 Task: Research Airbnb properties in Shushtar, Iran from 5th December, 2023 to 12th December, 2023 for 2 adults.  With 1  bedroom having 1 bed and 1 bathroom. Property type can be hotel. Amenities needed are: washing machine. Look for 4 properties as per requirement.
Action: Mouse moved to (458, 101)
Screenshot: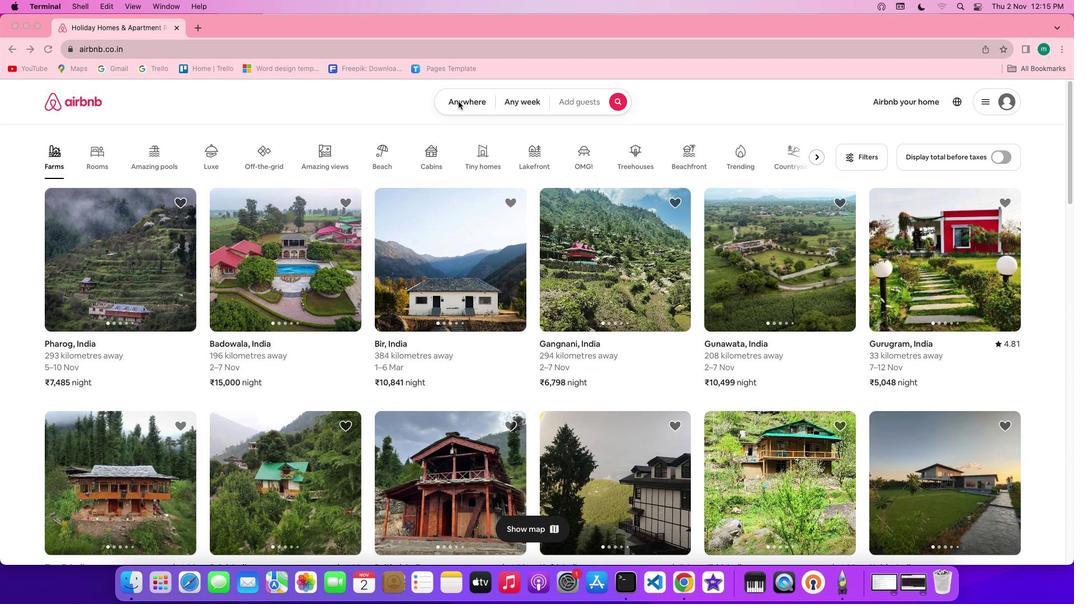 
Action: Mouse pressed left at (458, 101)
Screenshot: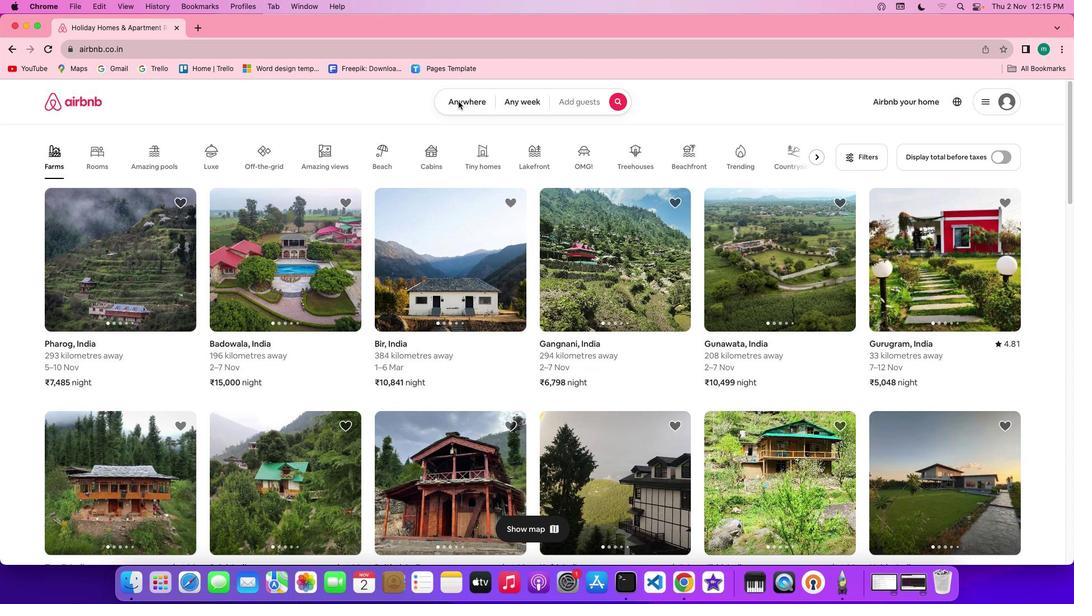 
Action: Mouse pressed left at (458, 101)
Screenshot: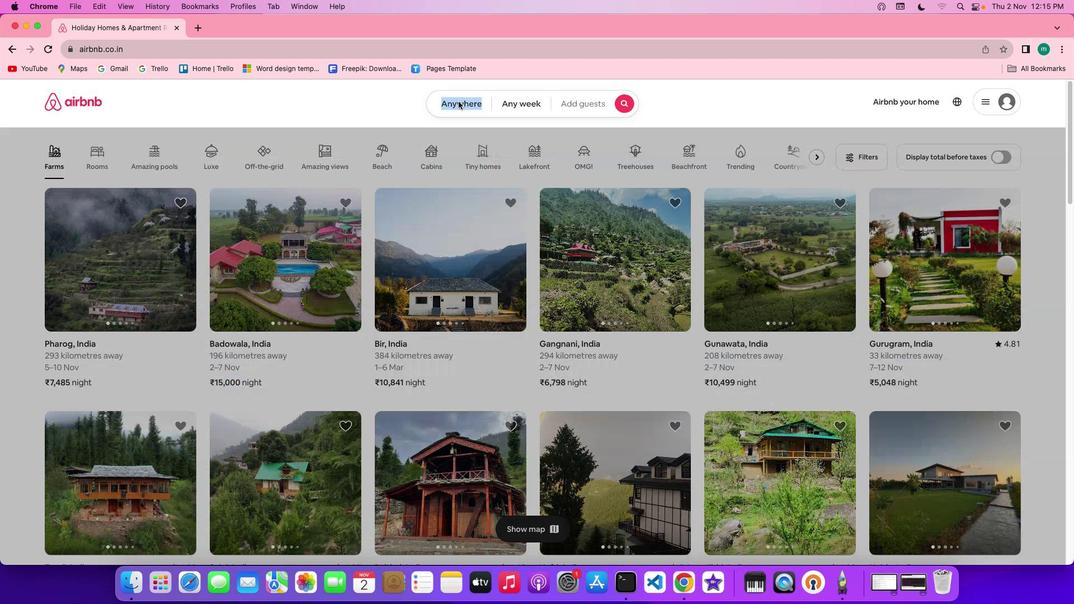 
Action: Mouse moved to (405, 147)
Screenshot: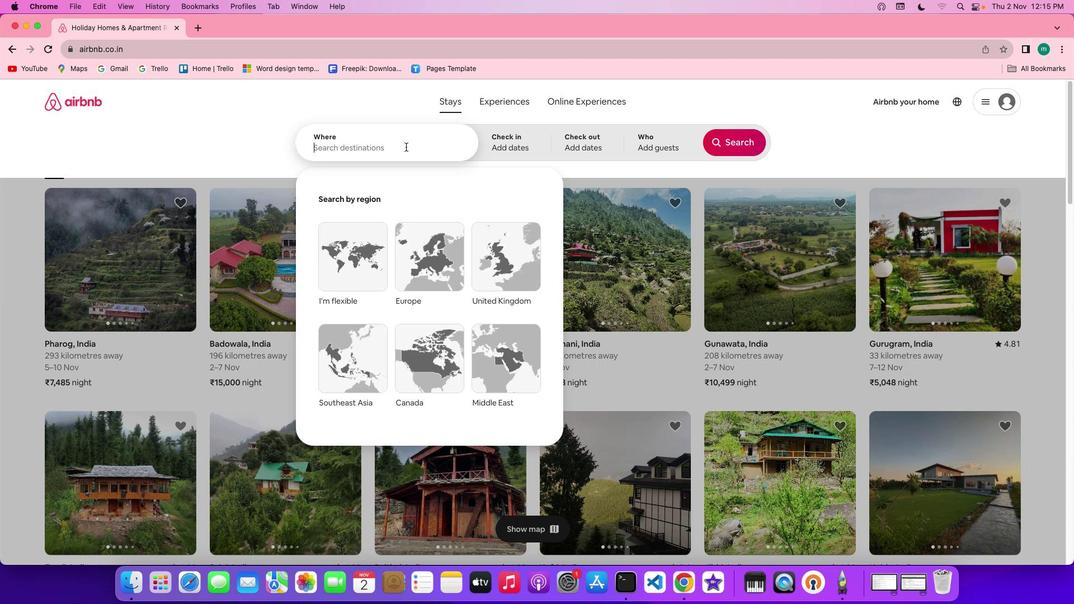 
Action: Key pressed Key.shift'S''h''u''s''h''t''a''r'','Key.spaceKey.shift'I''r''a''n'
Screenshot: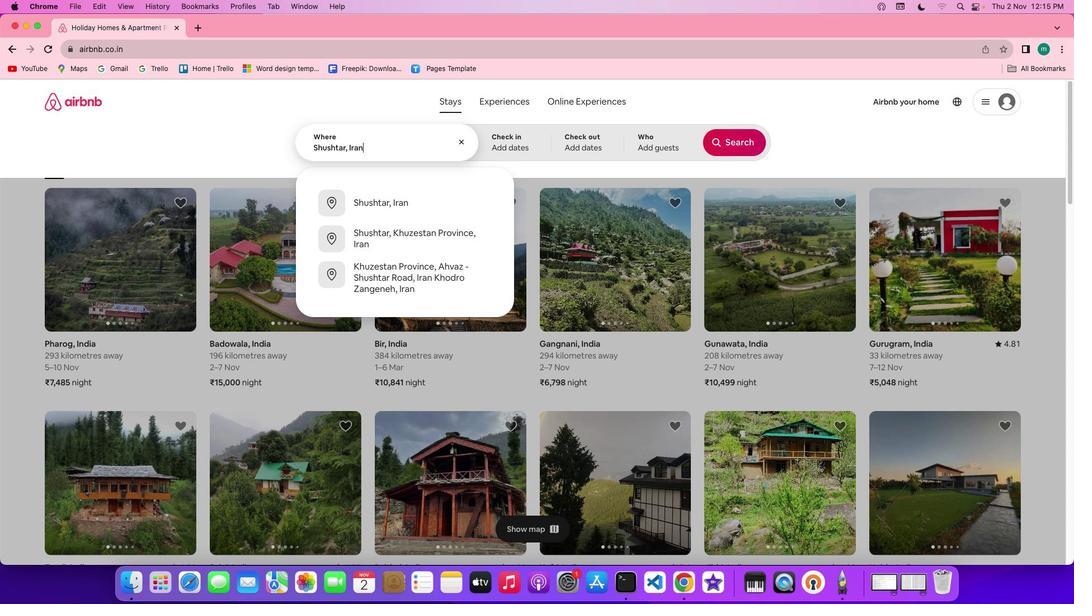 
Action: Mouse moved to (511, 144)
Screenshot: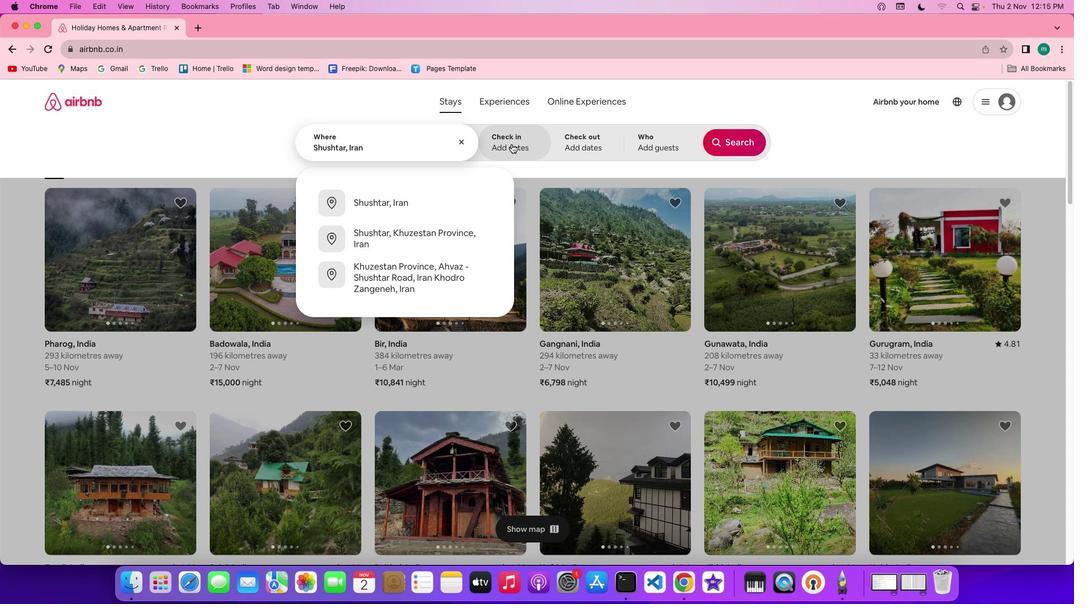 
Action: Mouse pressed left at (511, 144)
Screenshot: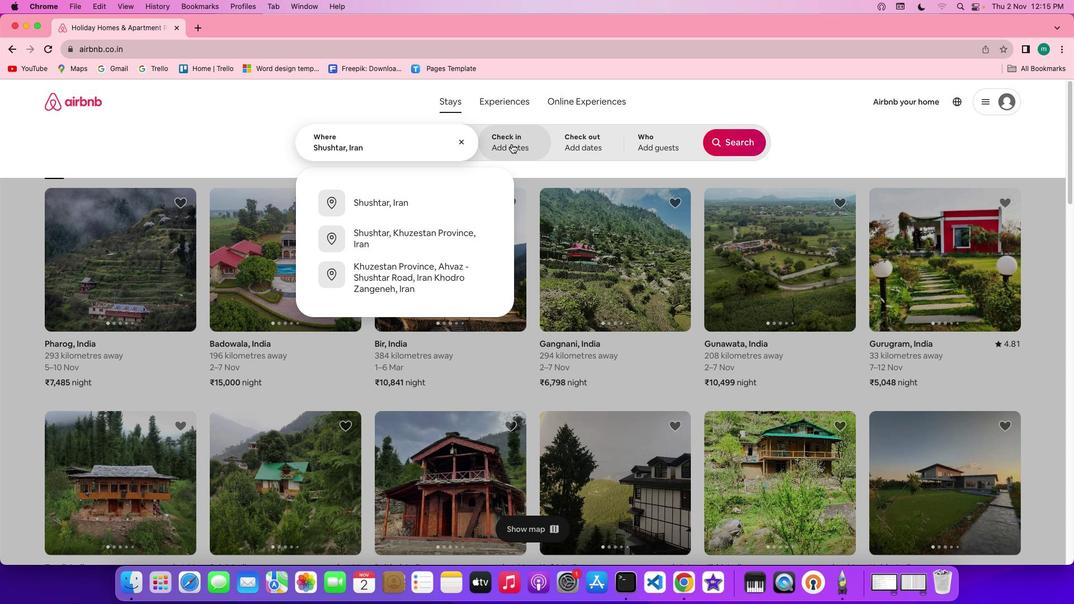 
Action: Mouse moved to (619, 303)
Screenshot: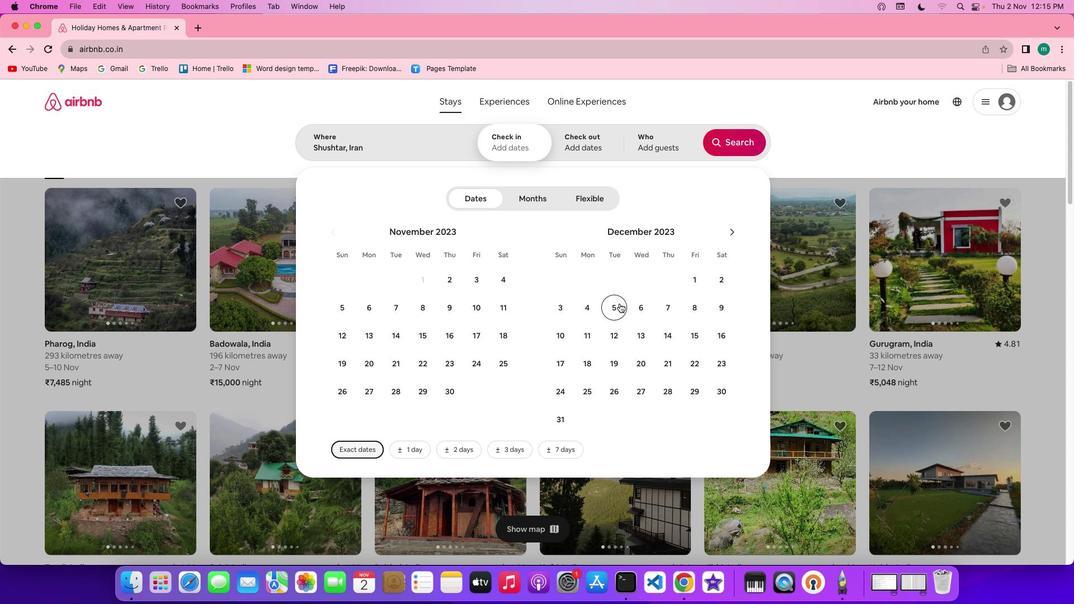 
Action: Mouse pressed left at (619, 303)
Screenshot: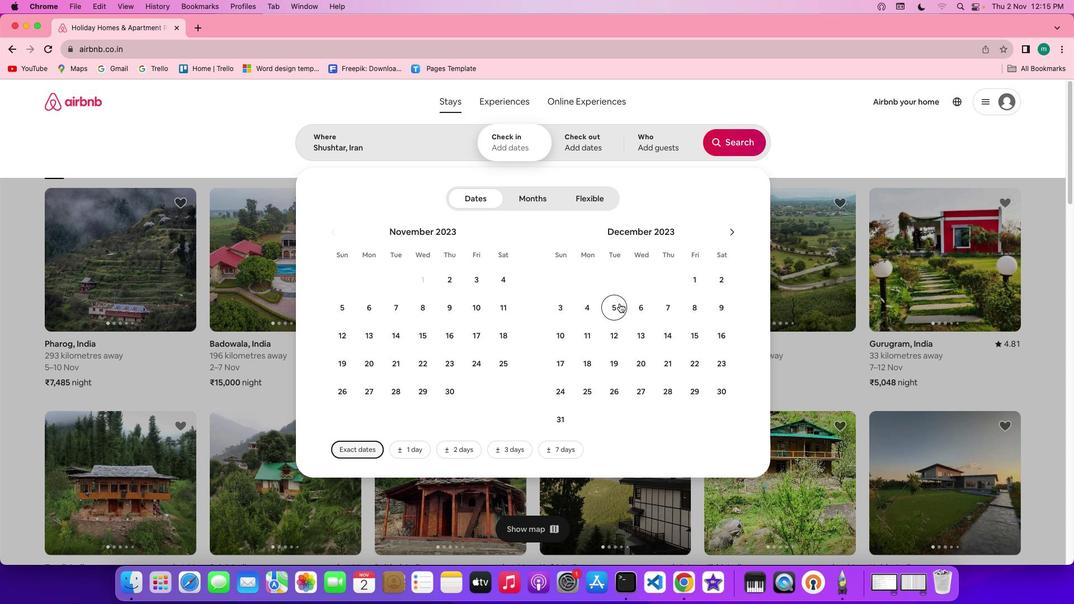 
Action: Mouse moved to (615, 333)
Screenshot: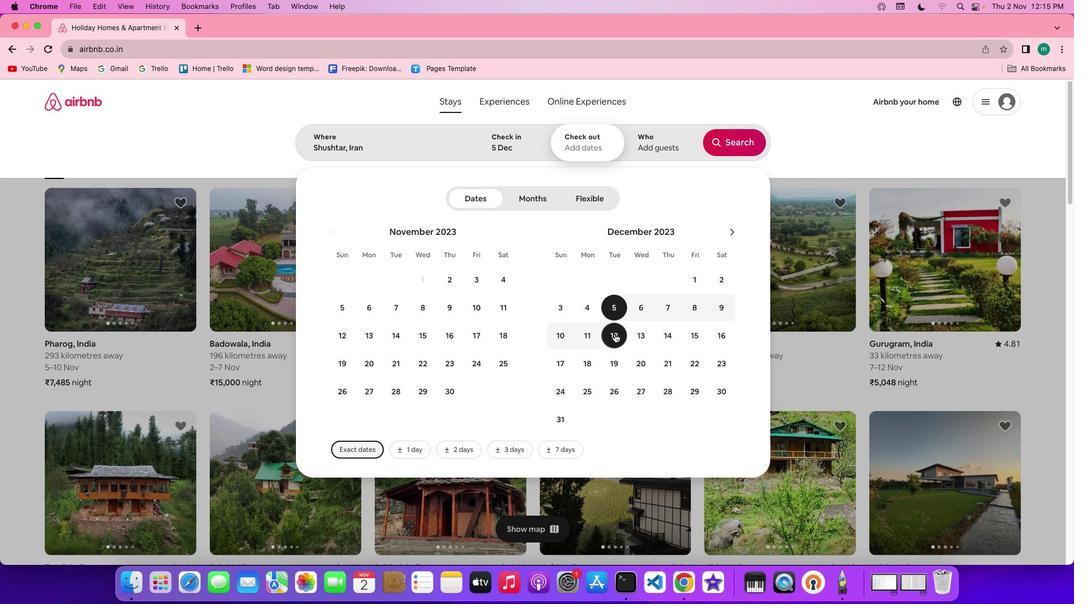 
Action: Mouse pressed left at (615, 333)
Screenshot: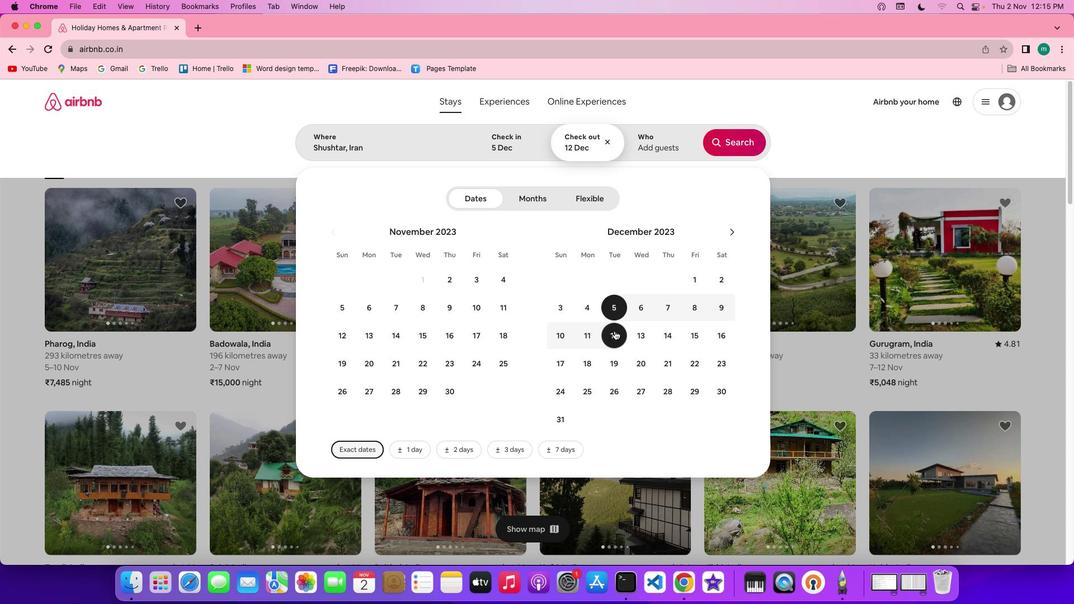 
Action: Mouse moved to (648, 142)
Screenshot: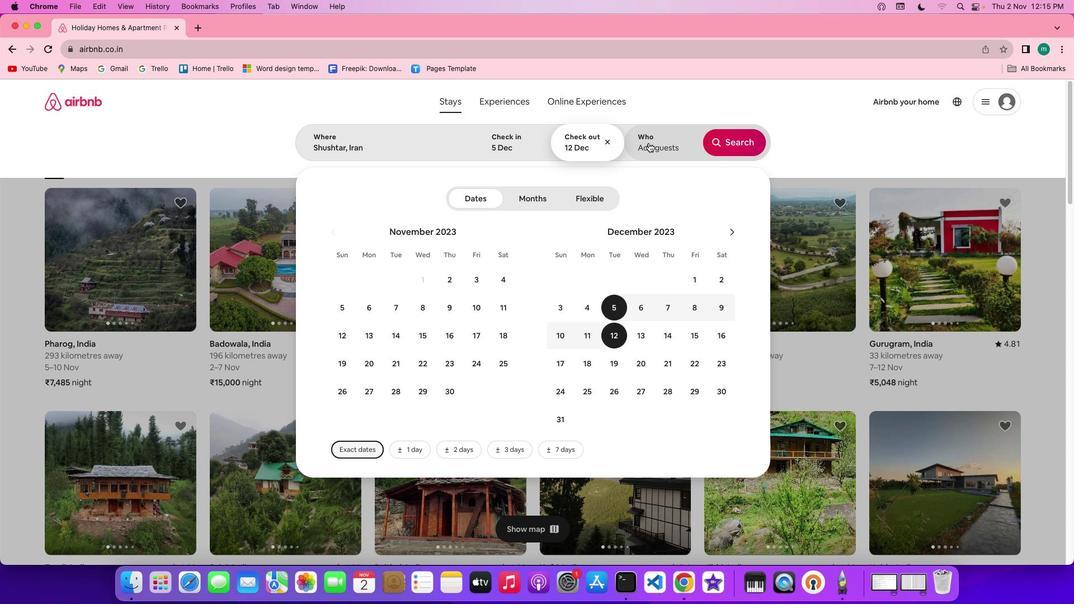 
Action: Mouse pressed left at (648, 142)
Screenshot: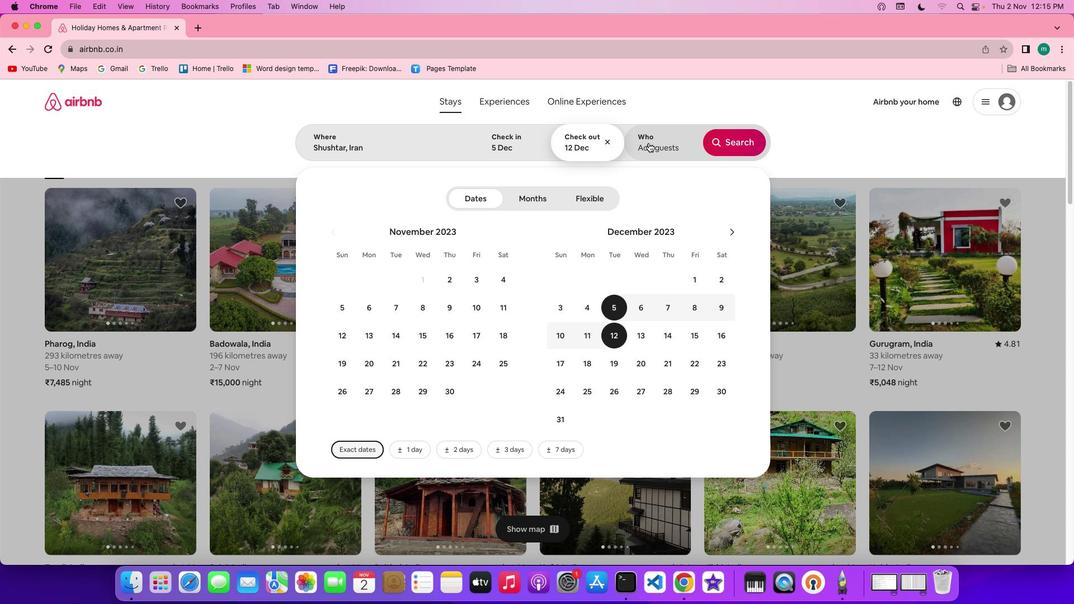 
Action: Mouse moved to (746, 202)
Screenshot: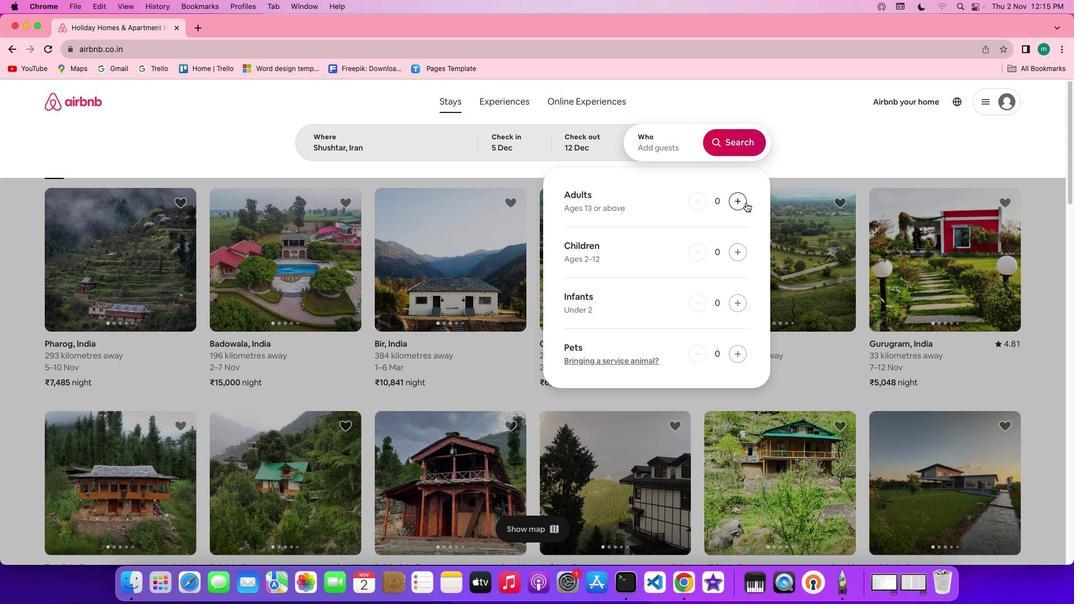 
Action: Mouse pressed left at (746, 202)
Screenshot: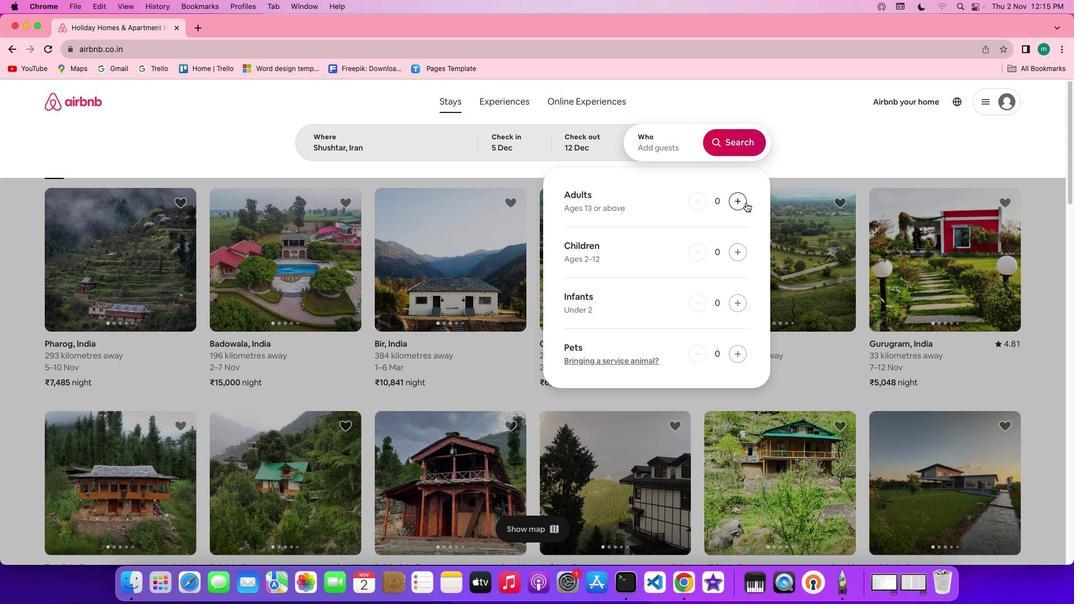 
Action: Mouse pressed left at (746, 202)
Screenshot: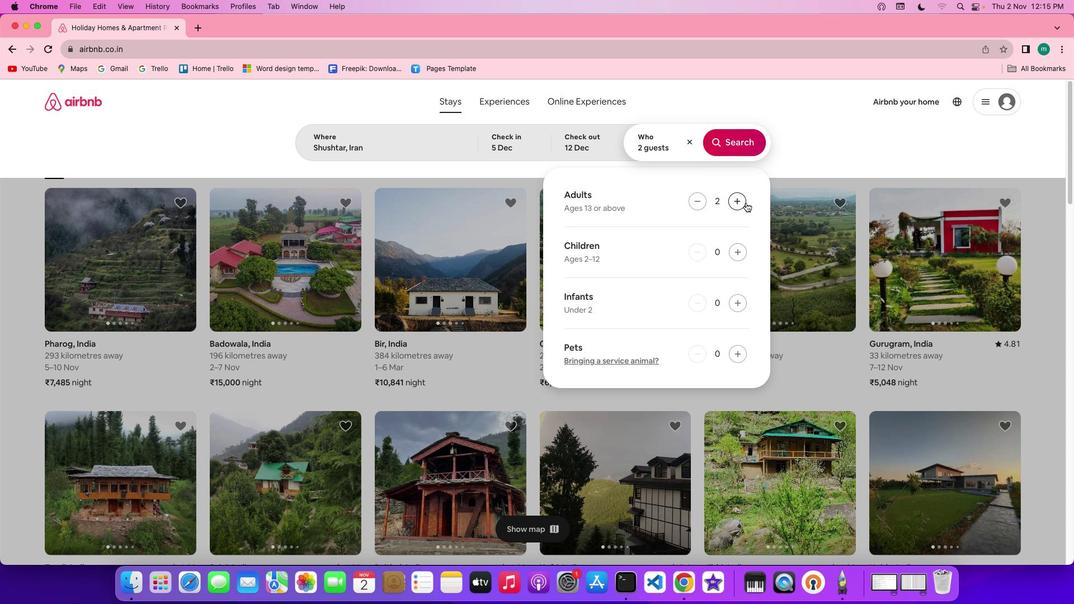 
Action: Mouse moved to (748, 144)
Screenshot: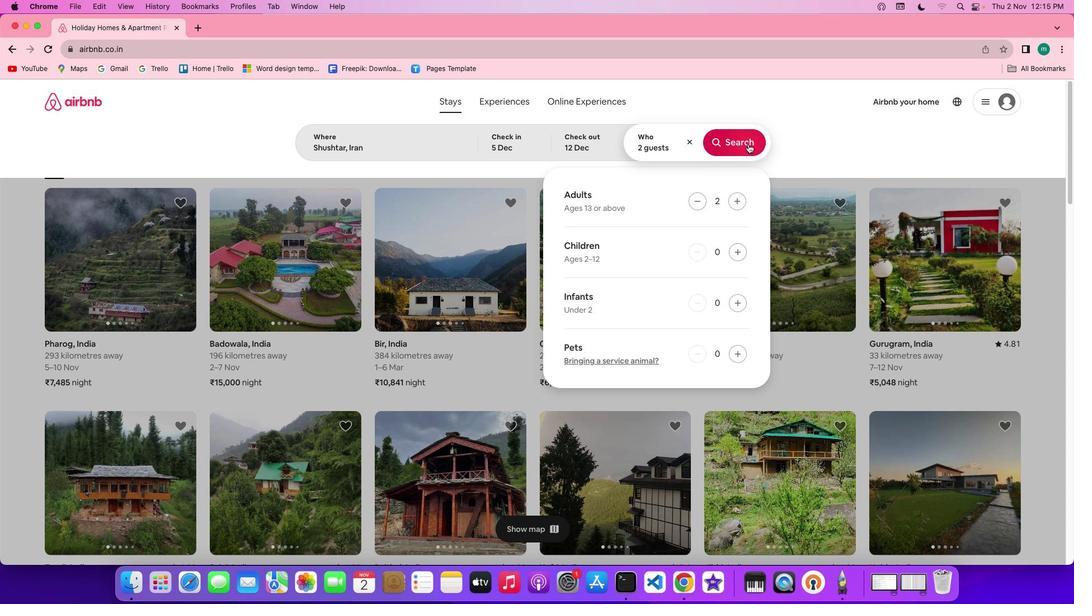 
Action: Mouse pressed left at (748, 144)
Screenshot: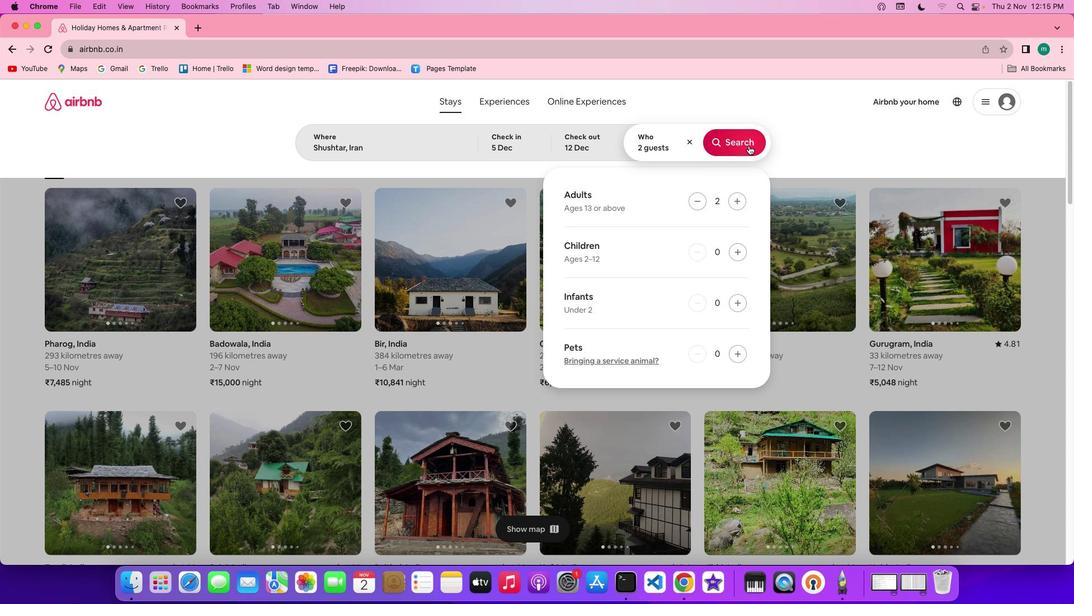 
Action: Mouse moved to (895, 139)
Screenshot: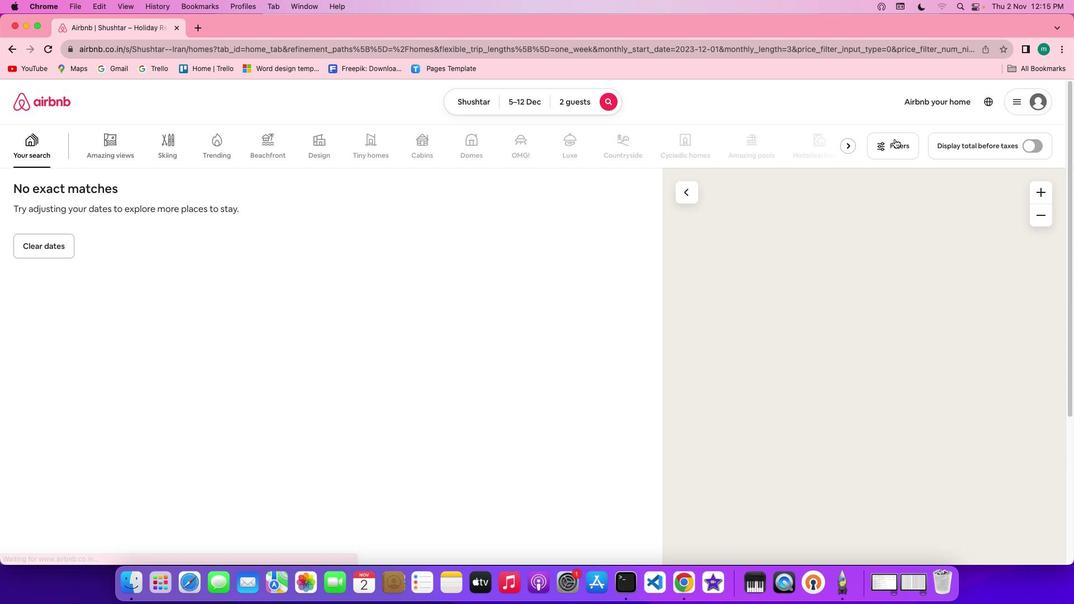 
Action: Mouse pressed left at (895, 139)
Screenshot: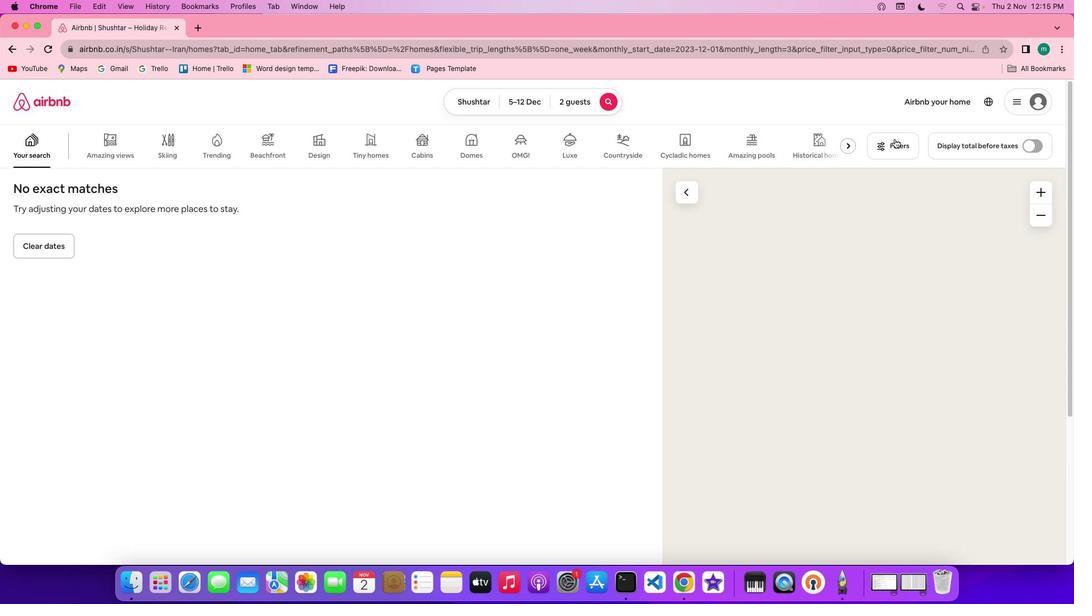 
Action: Mouse moved to (657, 280)
Screenshot: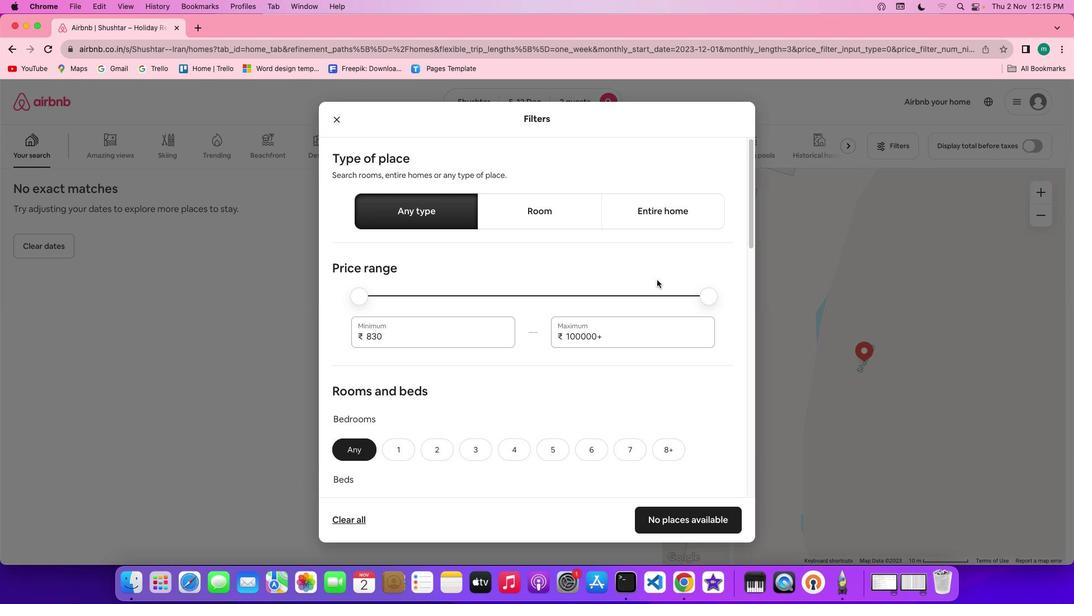 
Action: Mouse scrolled (657, 280) with delta (0, 0)
Screenshot: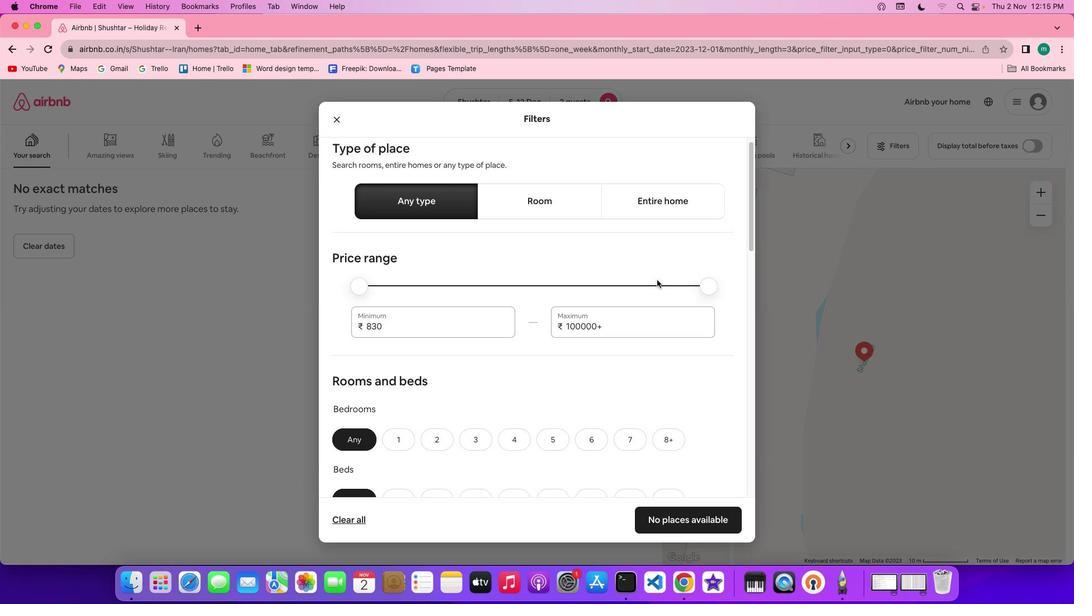 
Action: Mouse scrolled (657, 280) with delta (0, 0)
Screenshot: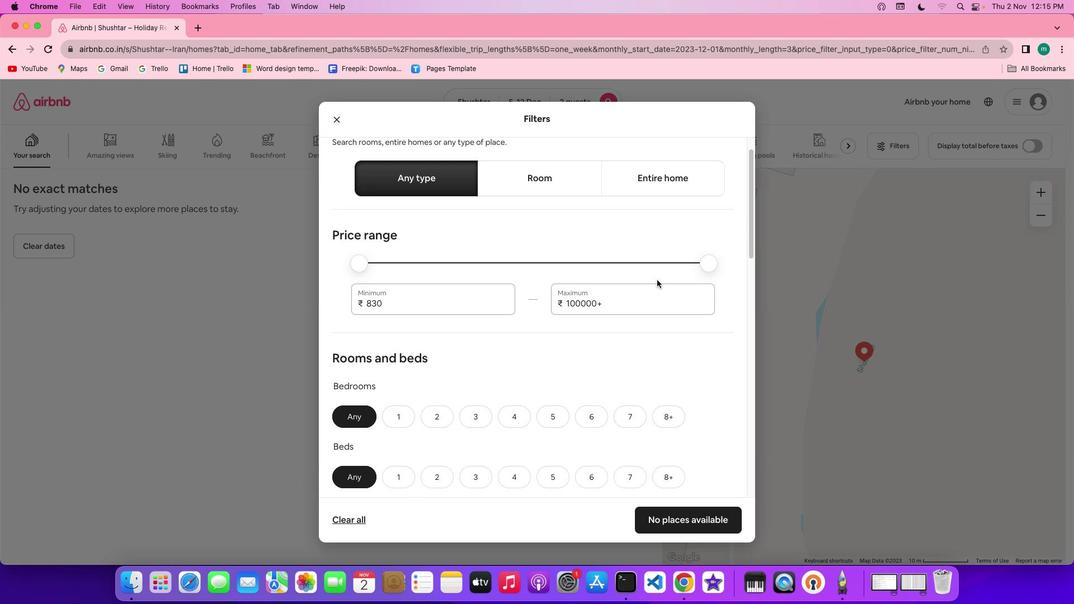 
Action: Mouse scrolled (657, 280) with delta (0, -1)
Screenshot: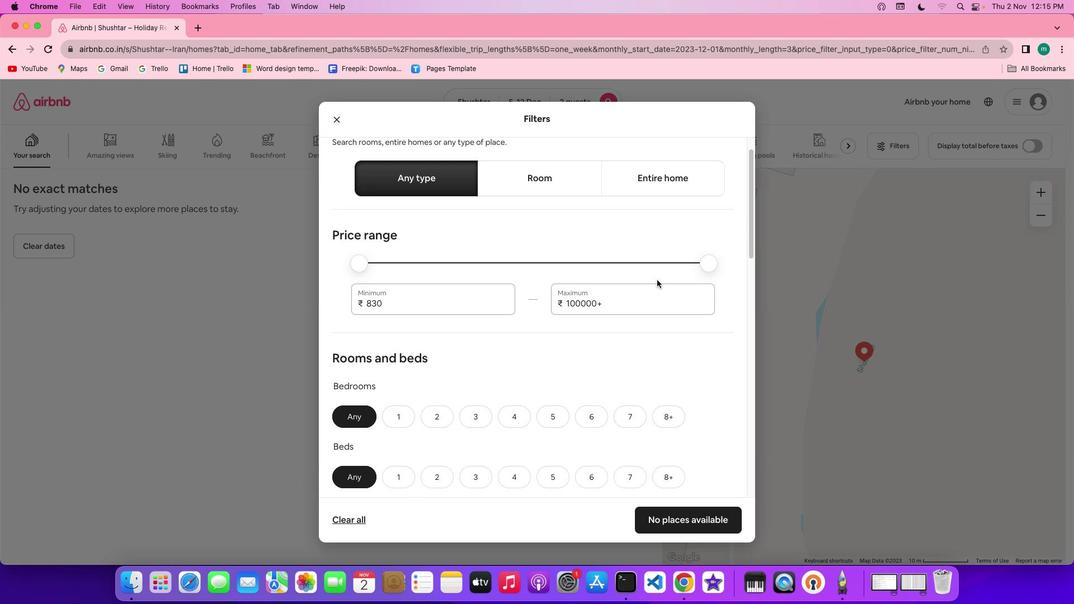 
Action: Mouse scrolled (657, 280) with delta (0, -1)
Screenshot: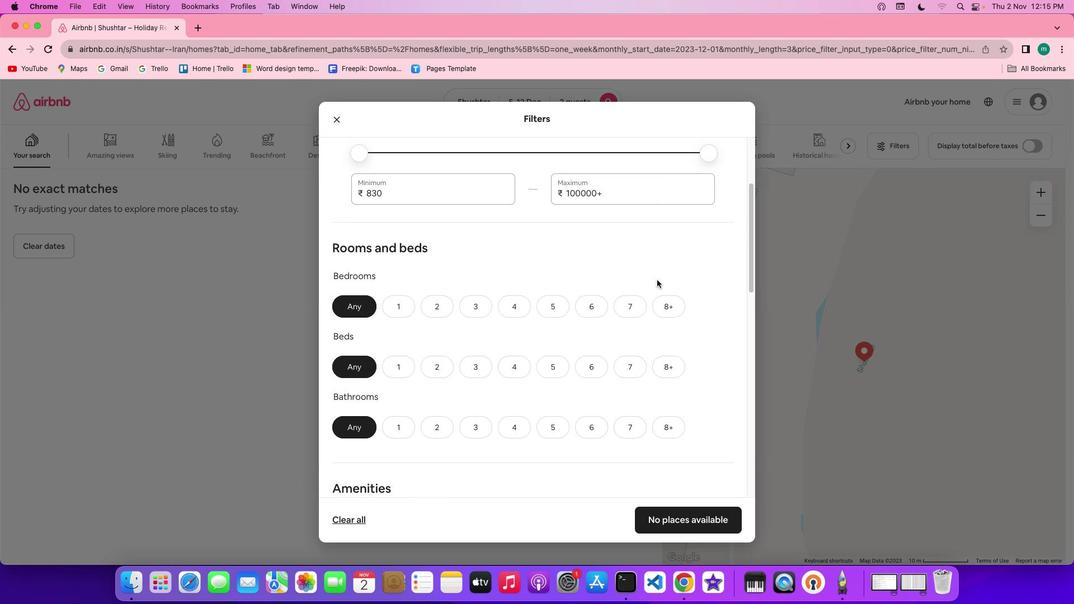 
Action: Mouse scrolled (657, 280) with delta (0, 0)
Screenshot: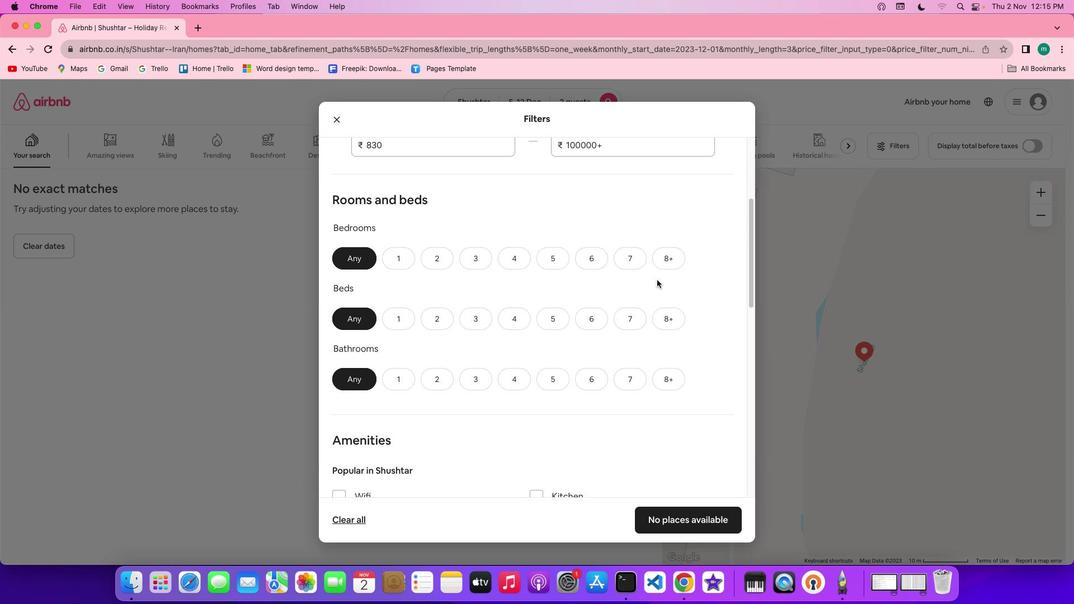 
Action: Mouse scrolled (657, 280) with delta (0, 0)
Screenshot: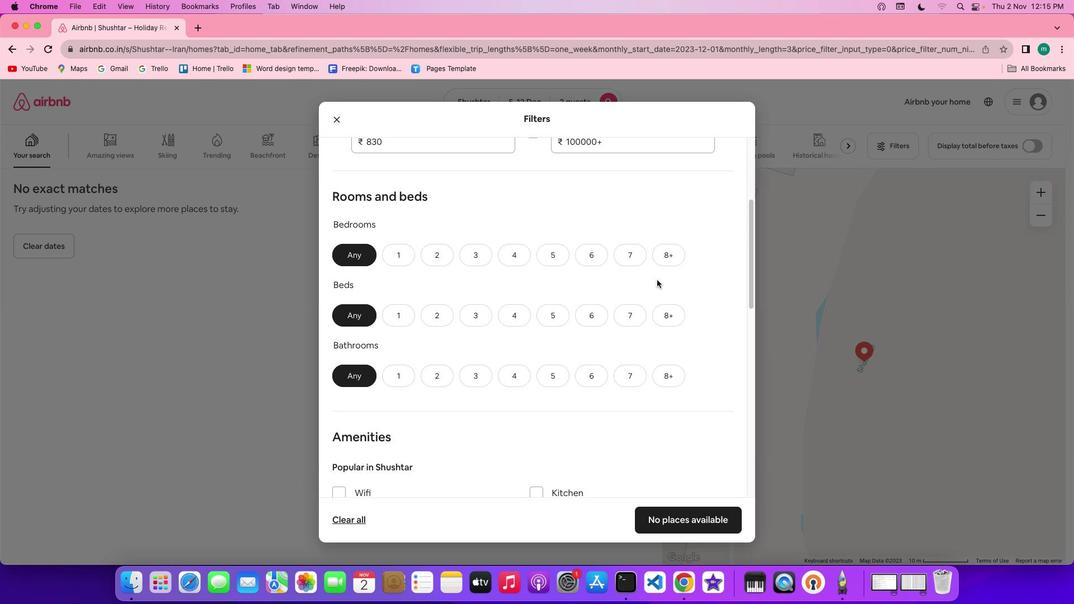 
Action: Mouse scrolled (657, 280) with delta (0, 0)
Screenshot: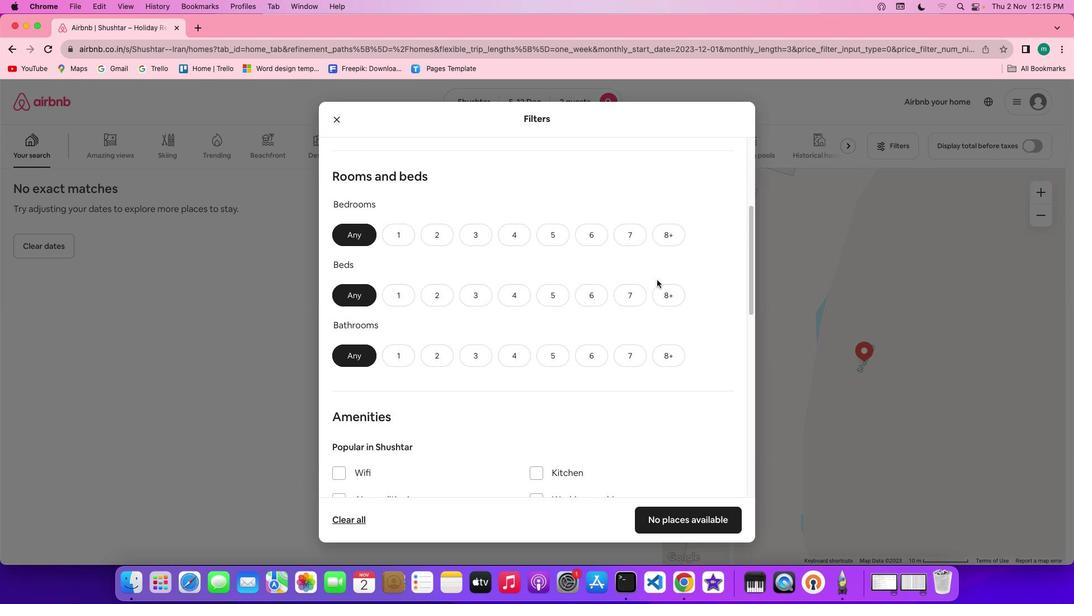 
Action: Mouse scrolled (657, 280) with delta (0, 0)
Screenshot: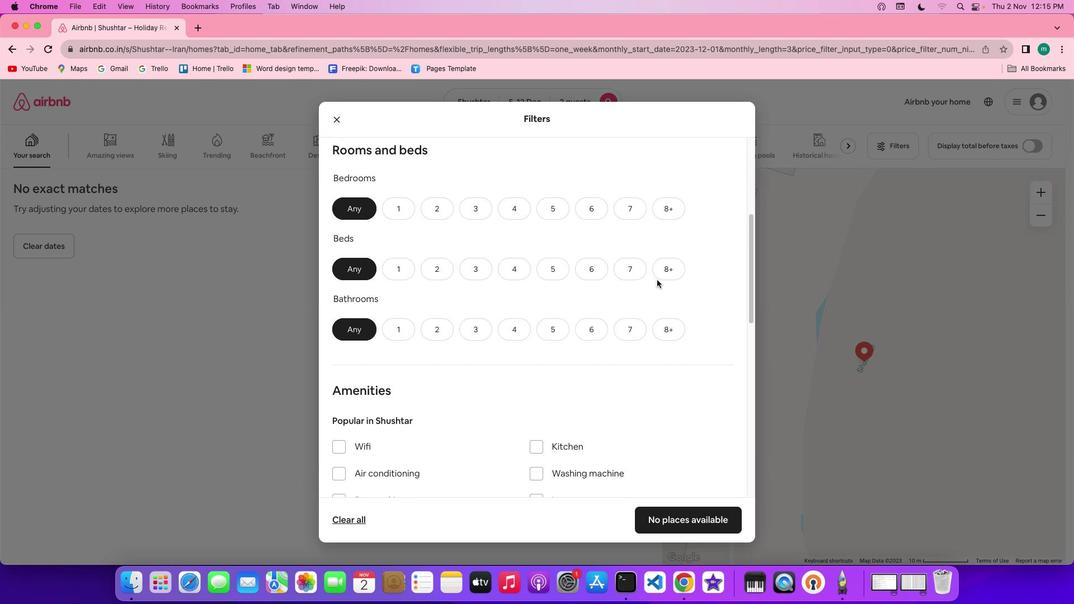 
Action: Mouse scrolled (657, 280) with delta (0, 0)
Screenshot: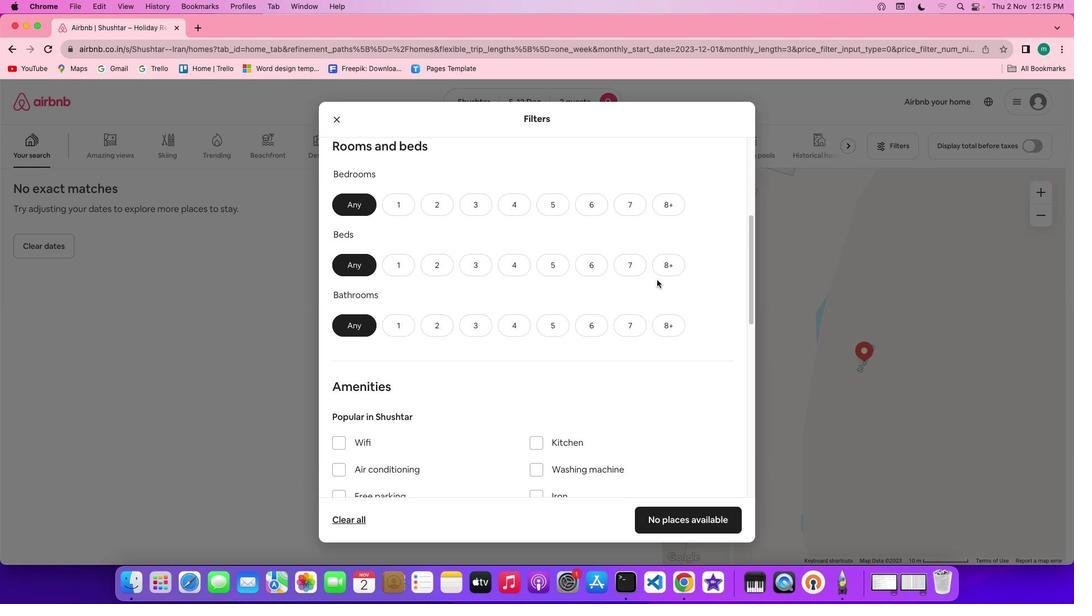 
Action: Mouse scrolled (657, 280) with delta (0, -1)
Screenshot: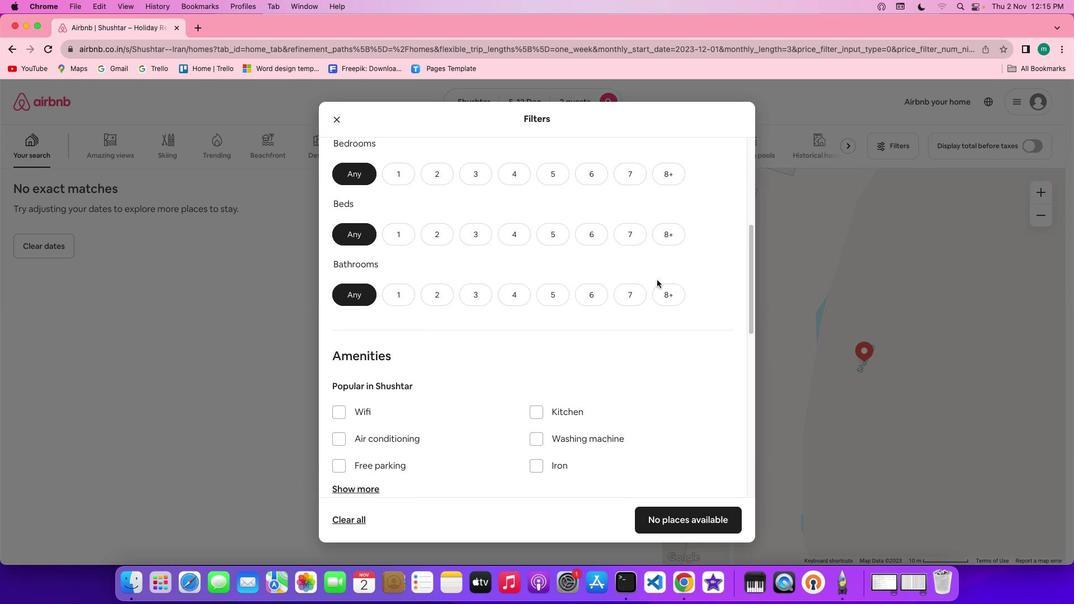 
Action: Mouse scrolled (657, 280) with delta (0, -1)
Screenshot: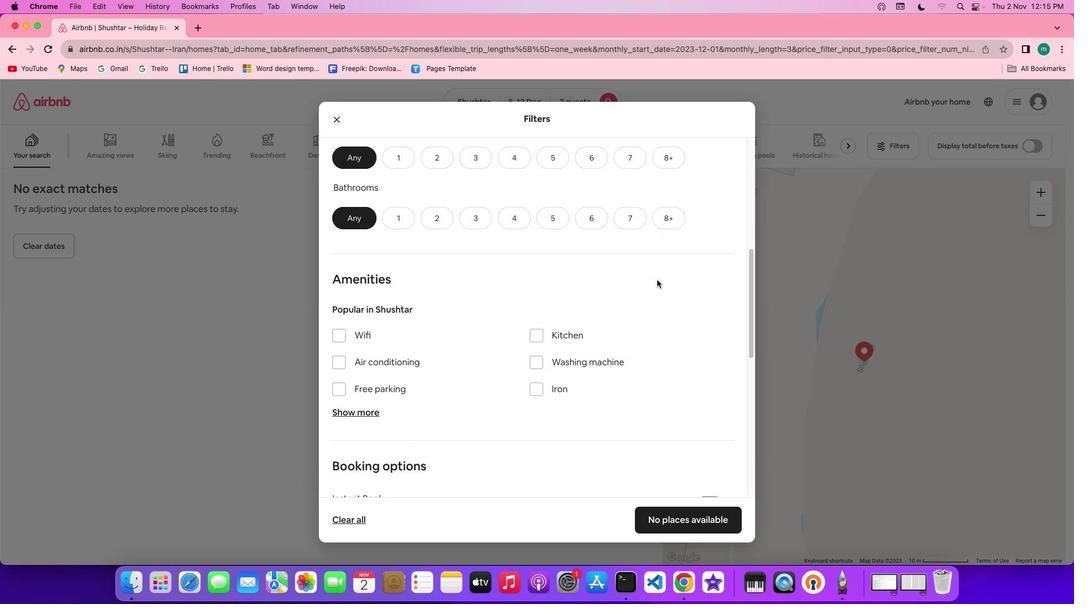 
Action: Mouse moved to (487, 233)
Screenshot: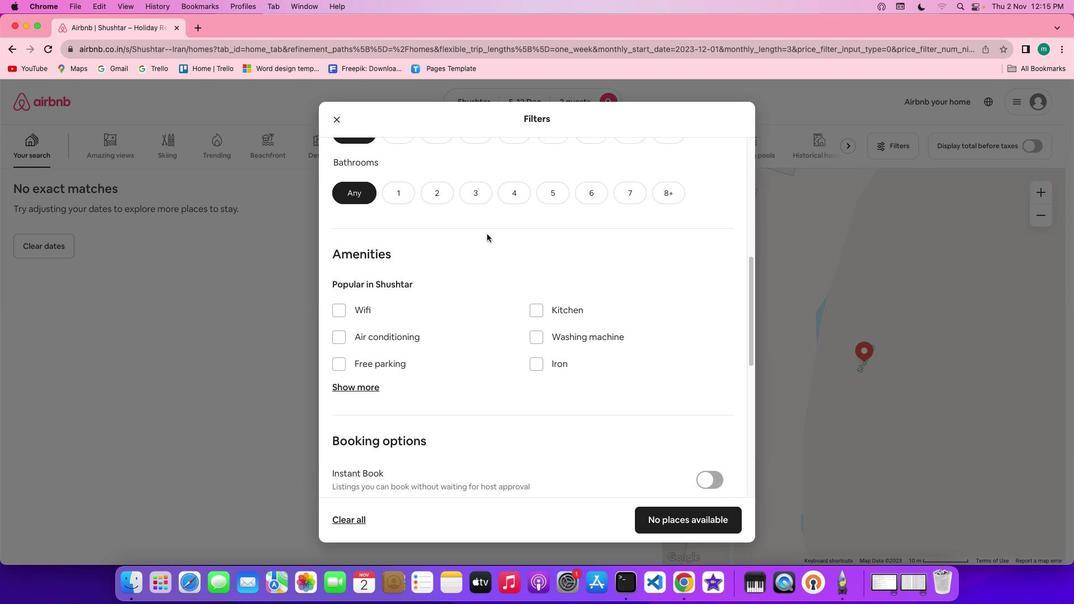 
Action: Mouse scrolled (487, 233) with delta (0, 0)
Screenshot: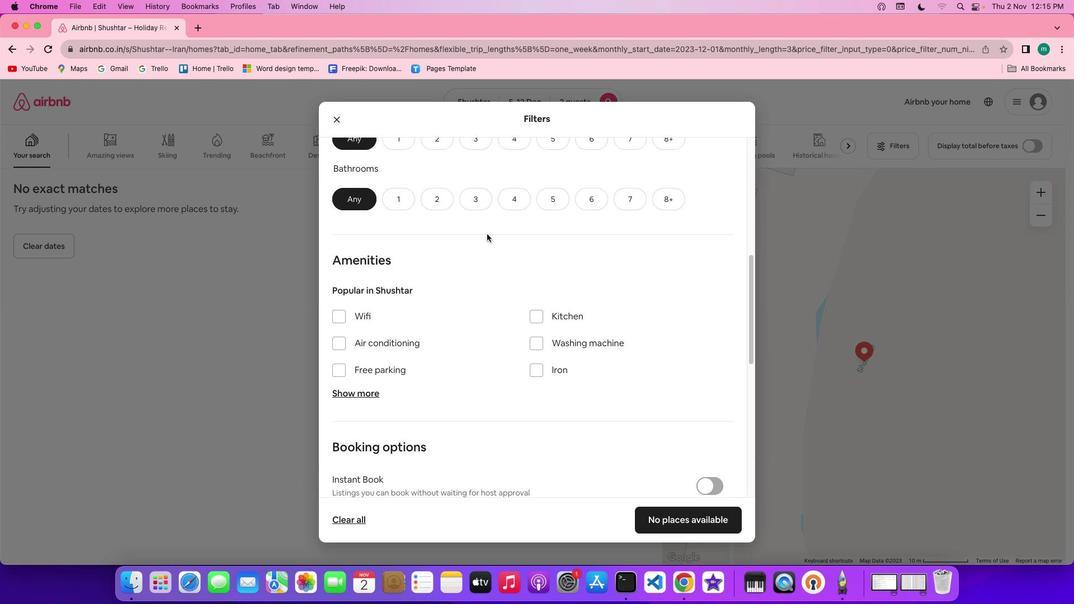 
Action: Mouse scrolled (487, 233) with delta (0, 0)
Screenshot: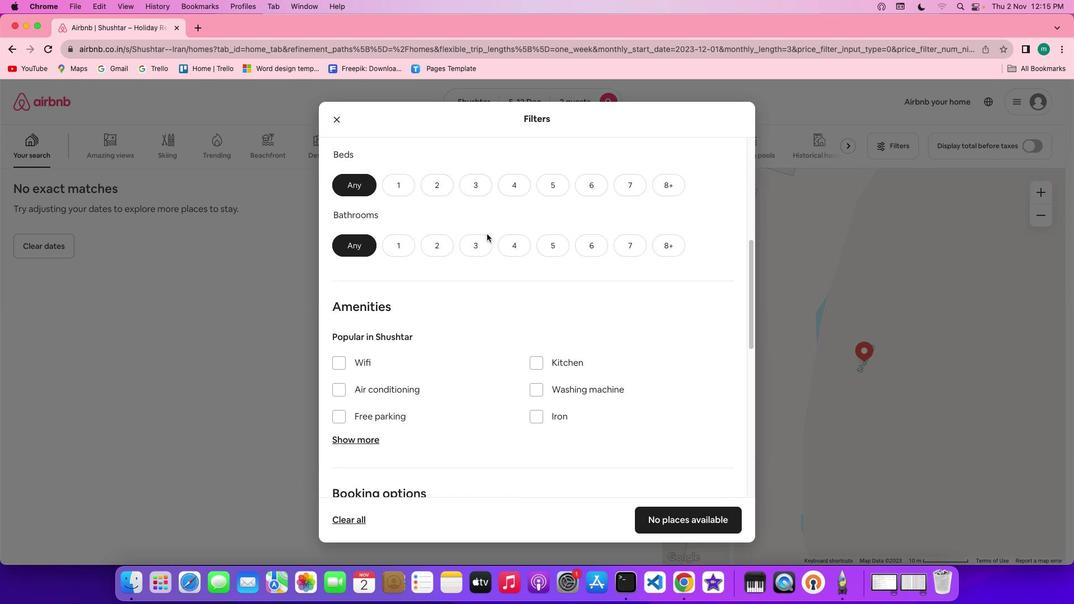 
Action: Mouse scrolled (487, 233) with delta (0, 1)
Screenshot: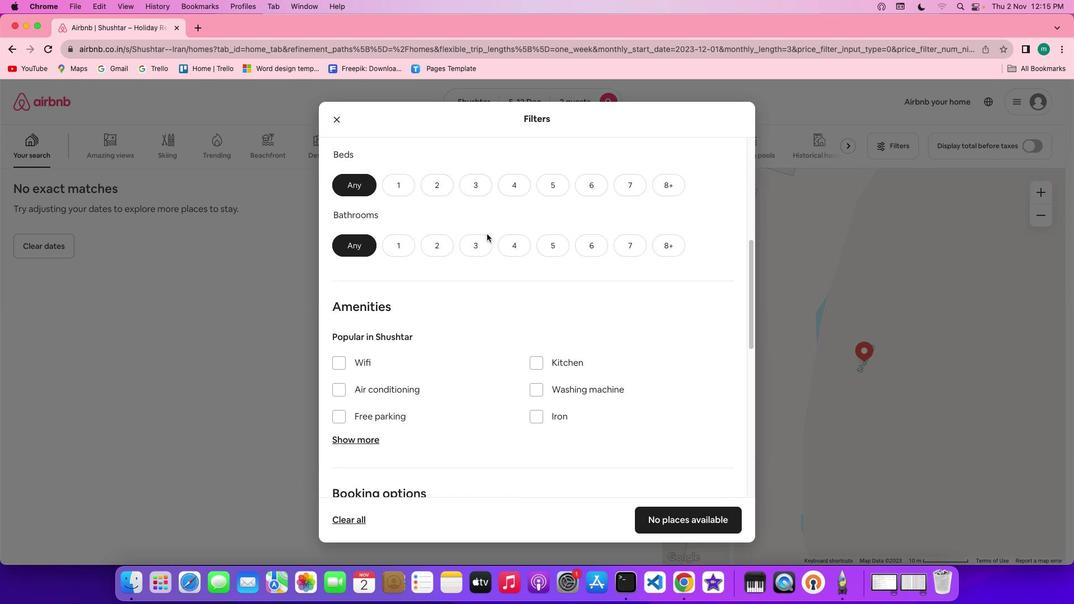 
Action: Mouse scrolled (487, 233) with delta (0, 2)
Screenshot: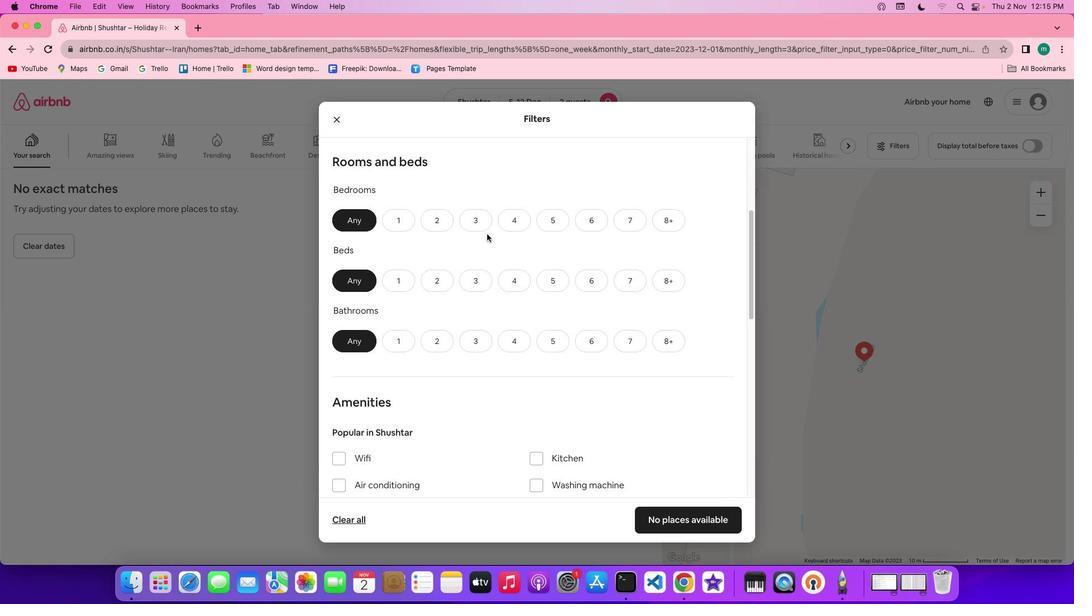 
Action: Mouse moved to (478, 258)
Screenshot: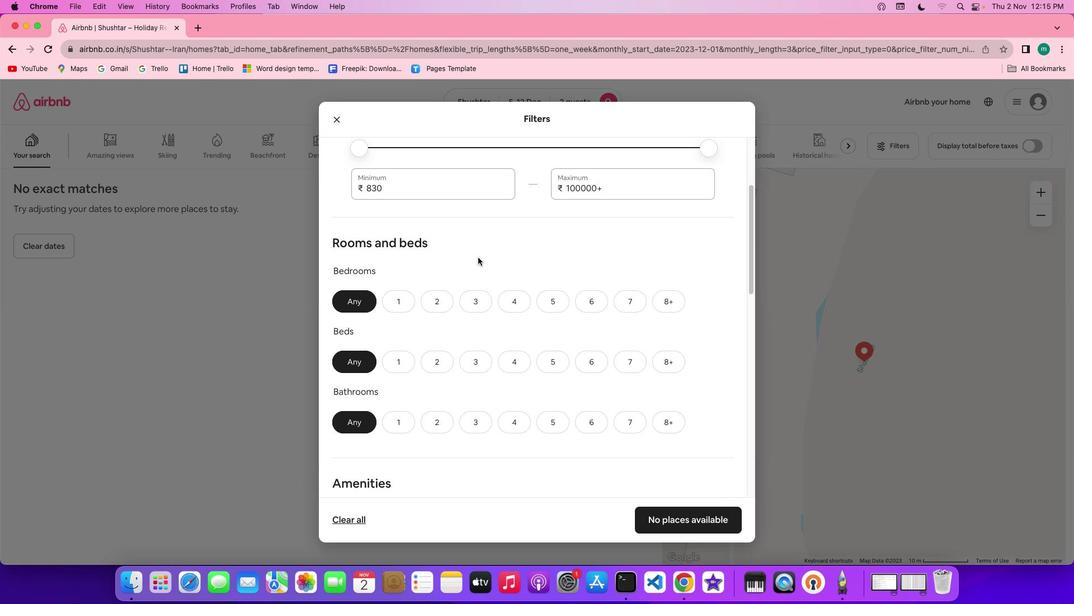 
Action: Mouse scrolled (478, 258) with delta (0, 0)
Screenshot: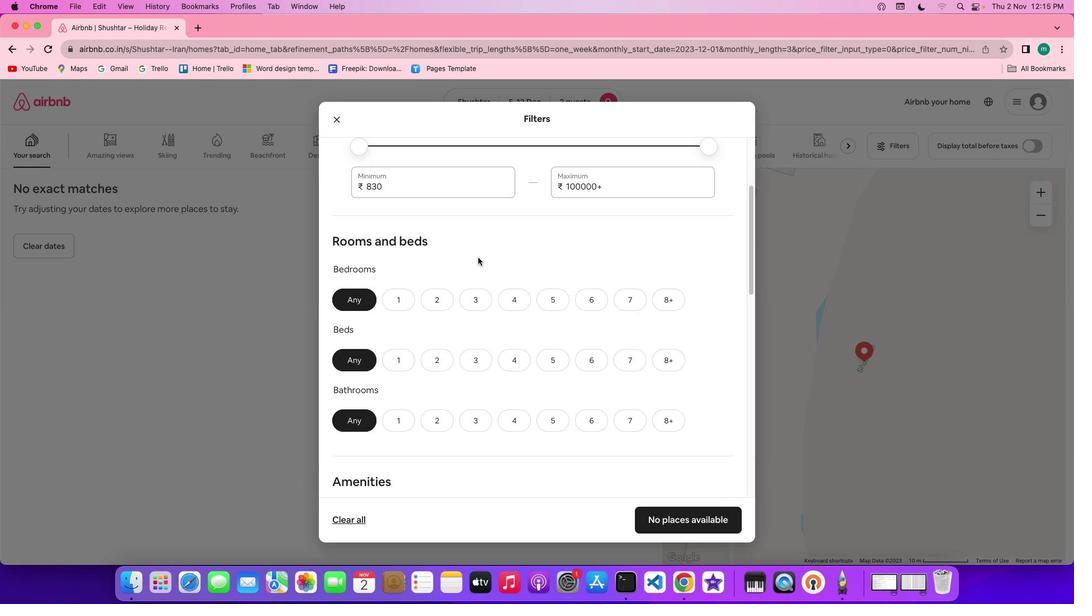 
Action: Mouse scrolled (478, 258) with delta (0, 0)
Screenshot: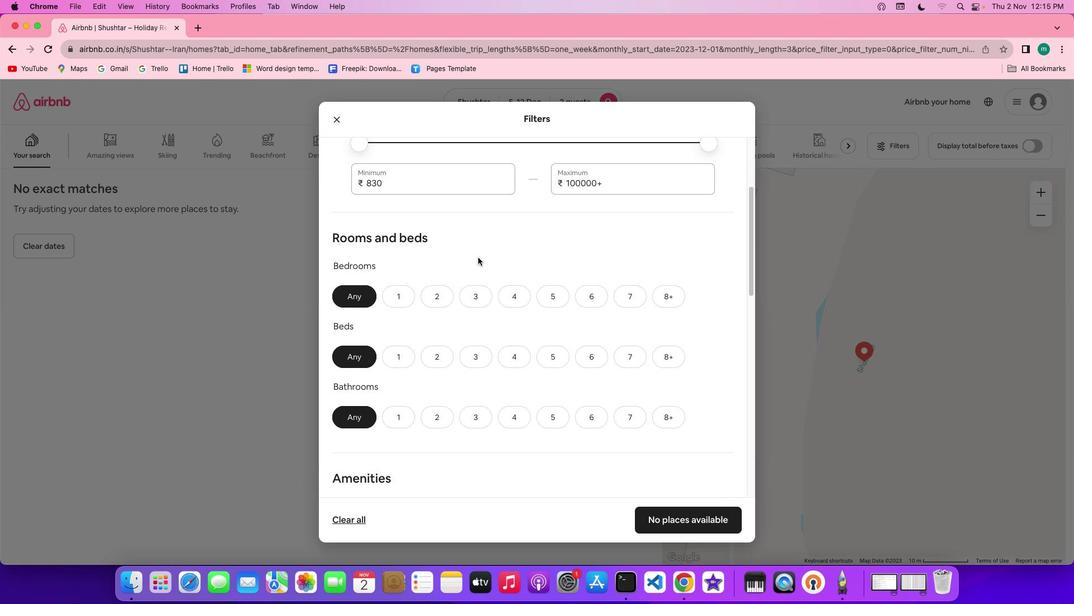 
Action: Mouse moved to (412, 276)
Screenshot: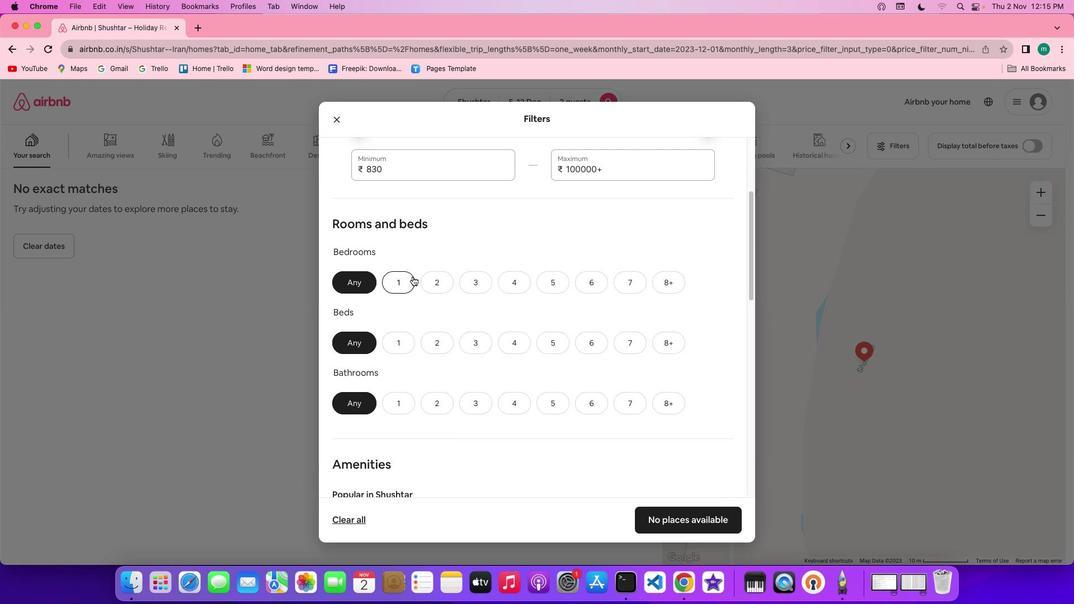 
Action: Mouse pressed left at (412, 276)
Screenshot: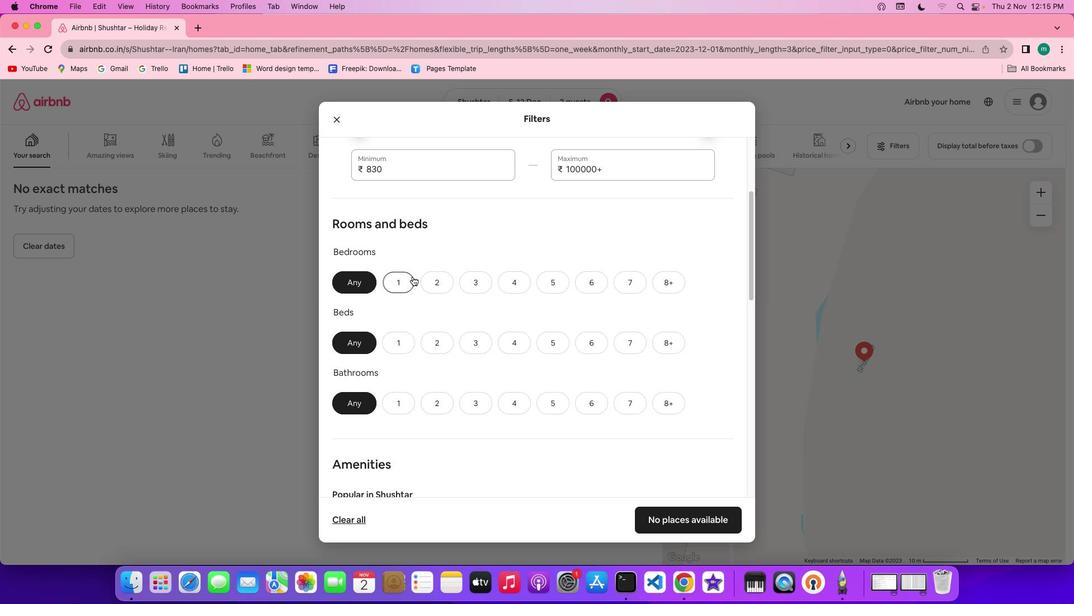 
Action: Mouse moved to (410, 344)
Screenshot: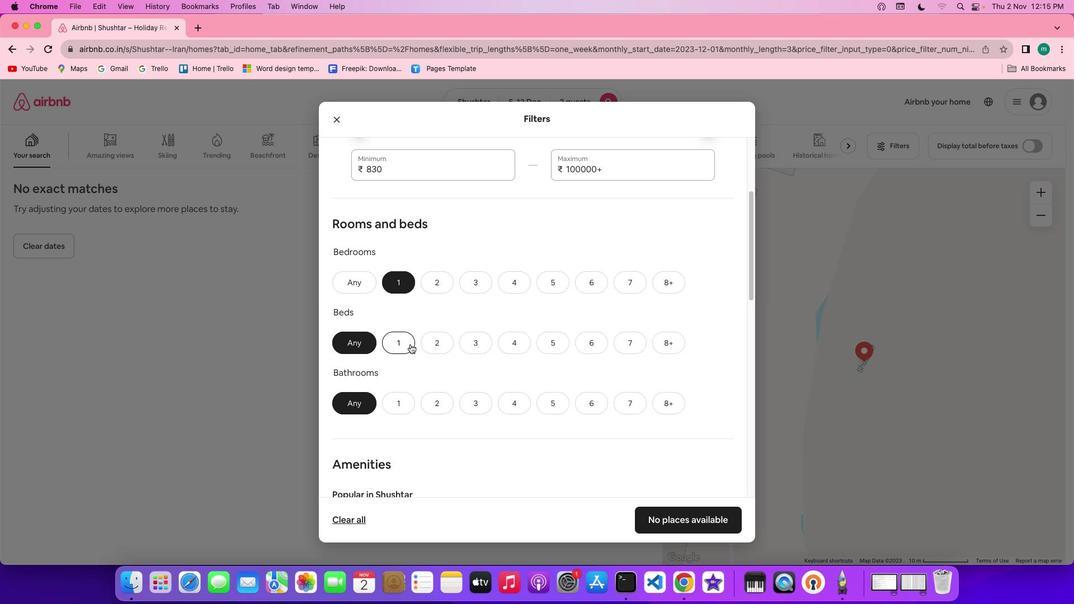 
Action: Mouse pressed left at (410, 344)
Screenshot: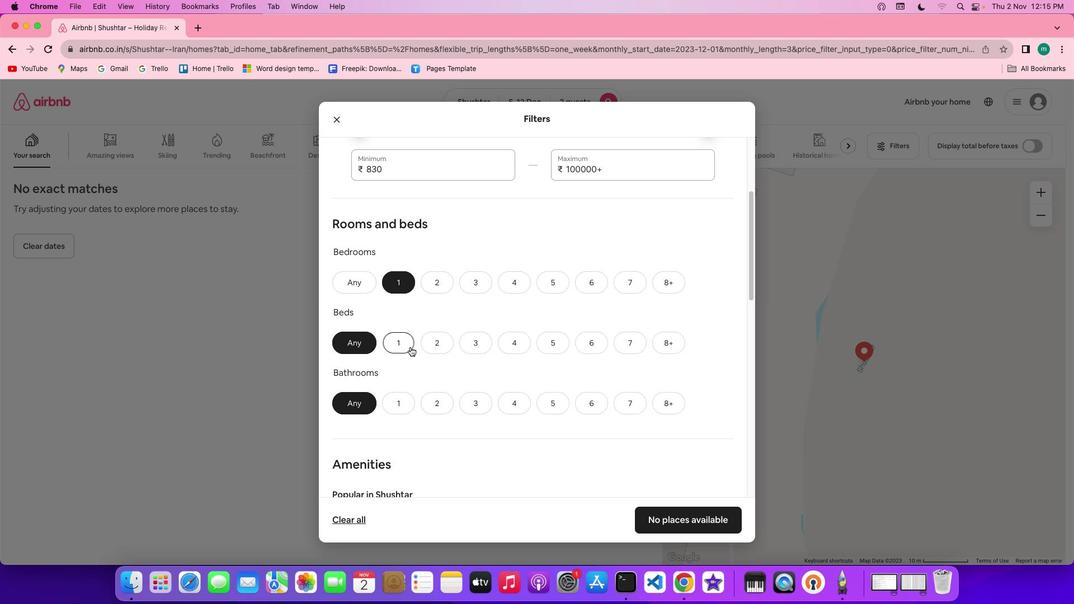 
Action: Mouse moved to (402, 404)
Screenshot: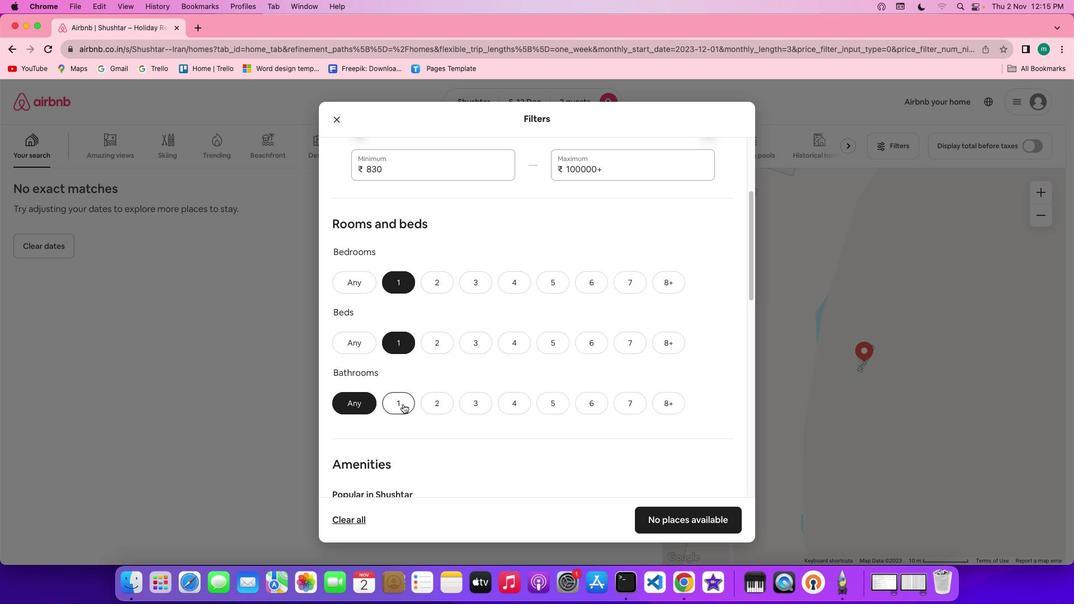 
Action: Mouse pressed left at (402, 404)
Screenshot: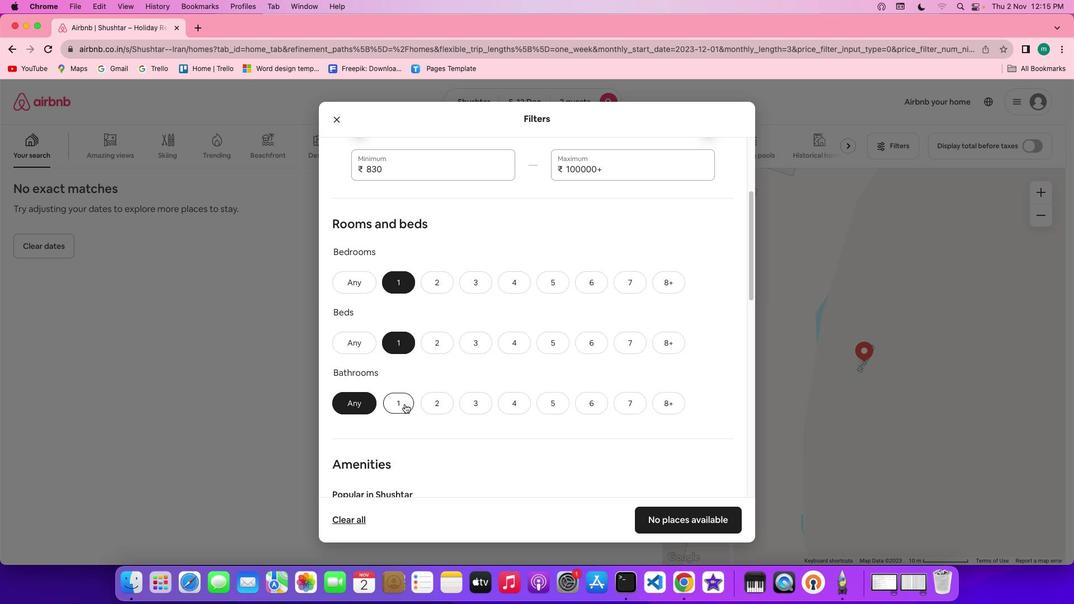 
Action: Mouse moved to (581, 371)
Screenshot: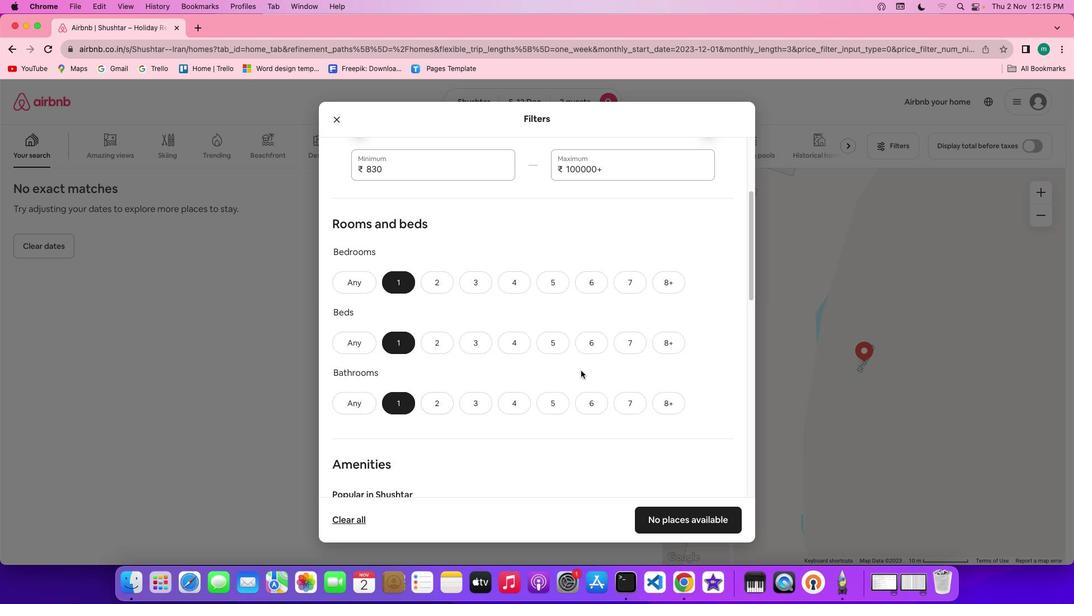 
Action: Mouse scrolled (581, 371) with delta (0, 0)
Screenshot: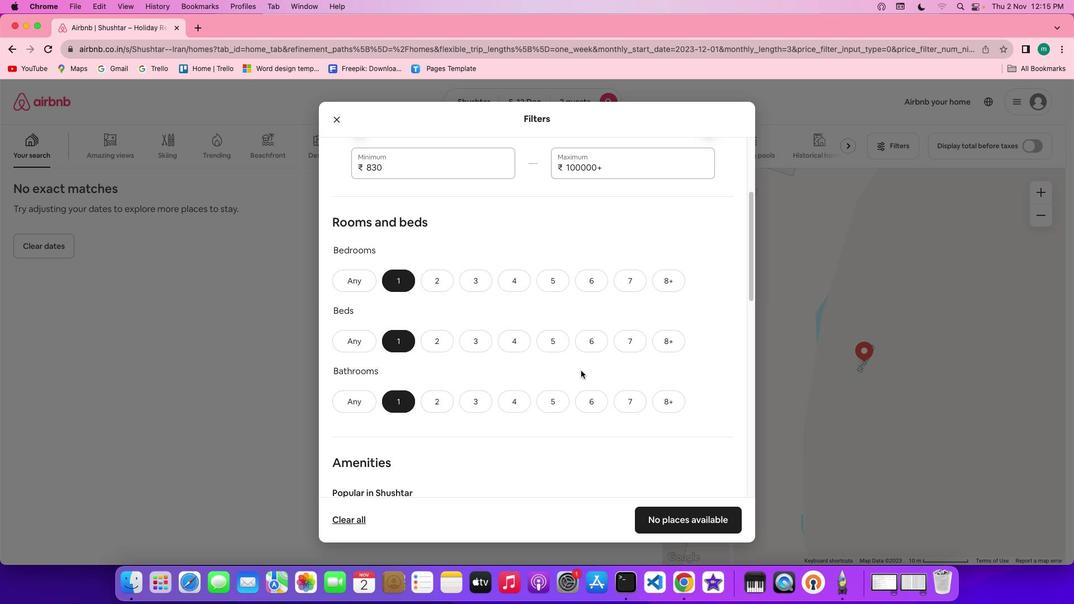 
Action: Mouse scrolled (581, 371) with delta (0, 0)
Screenshot: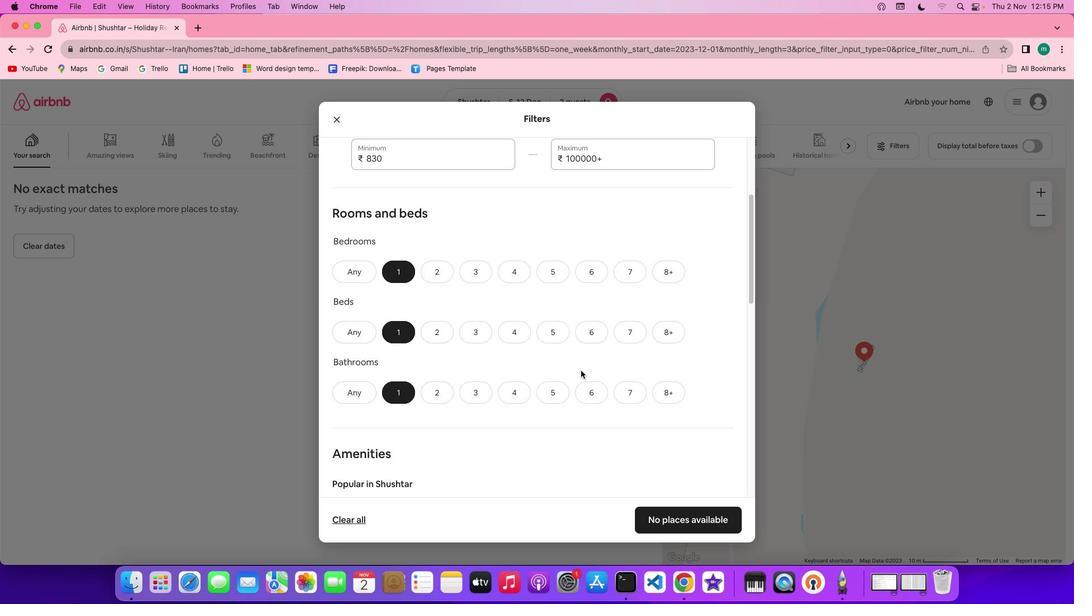 
Action: Mouse scrolled (581, 371) with delta (0, -1)
Screenshot: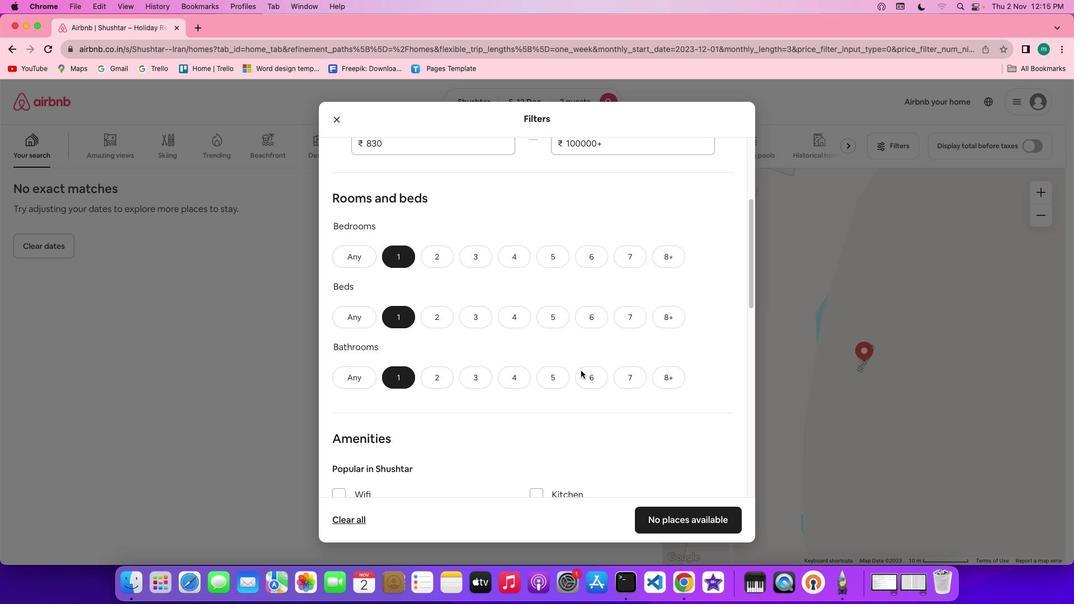 
Action: Mouse scrolled (581, 371) with delta (0, -1)
Screenshot: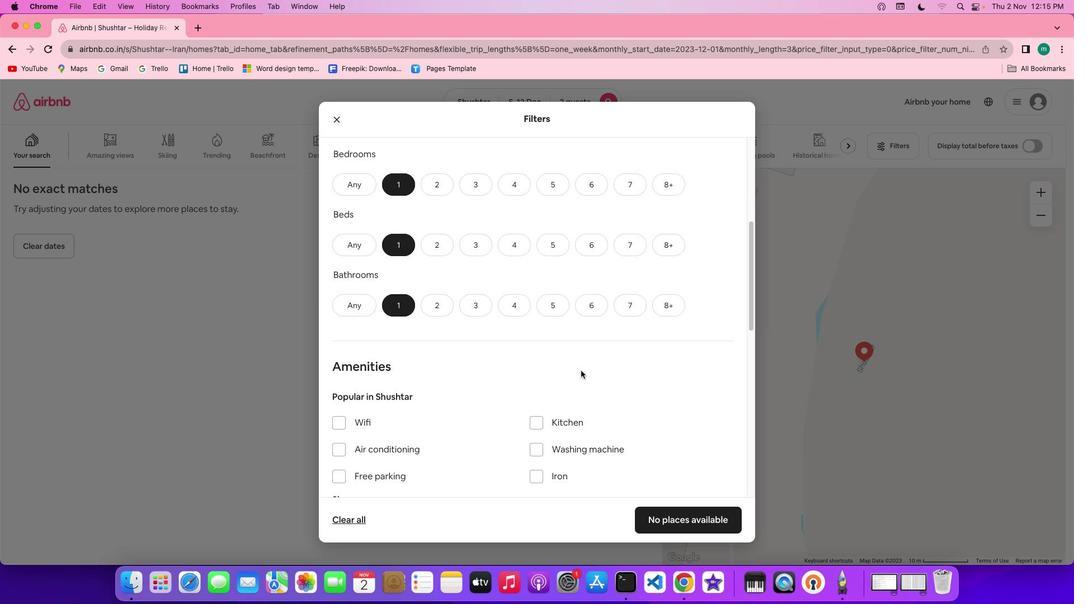 
Action: Mouse moved to (581, 370)
Screenshot: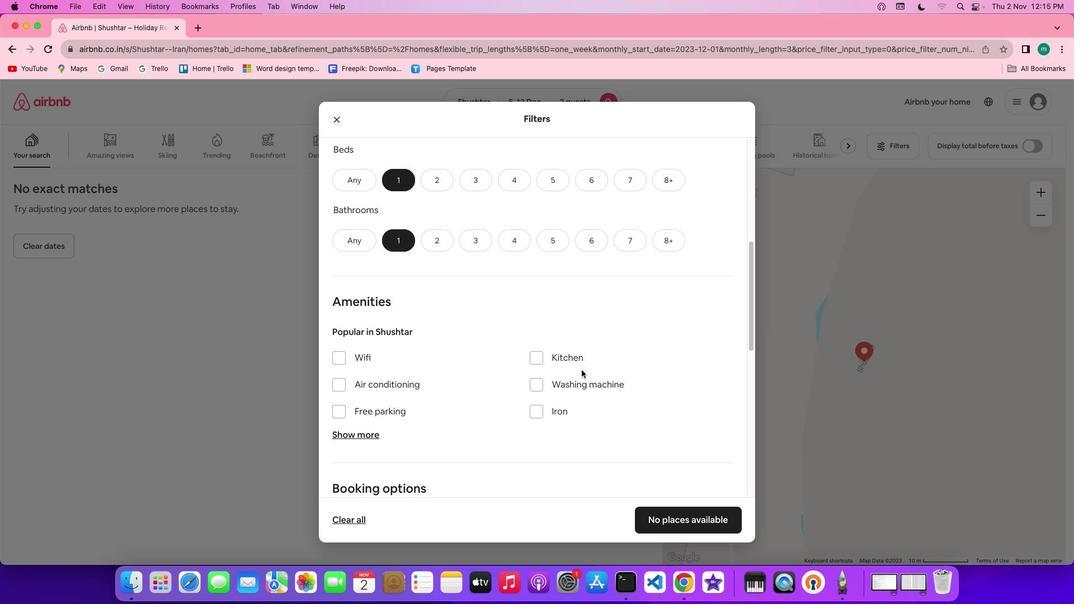 
Action: Mouse scrolled (581, 370) with delta (0, 0)
Screenshot: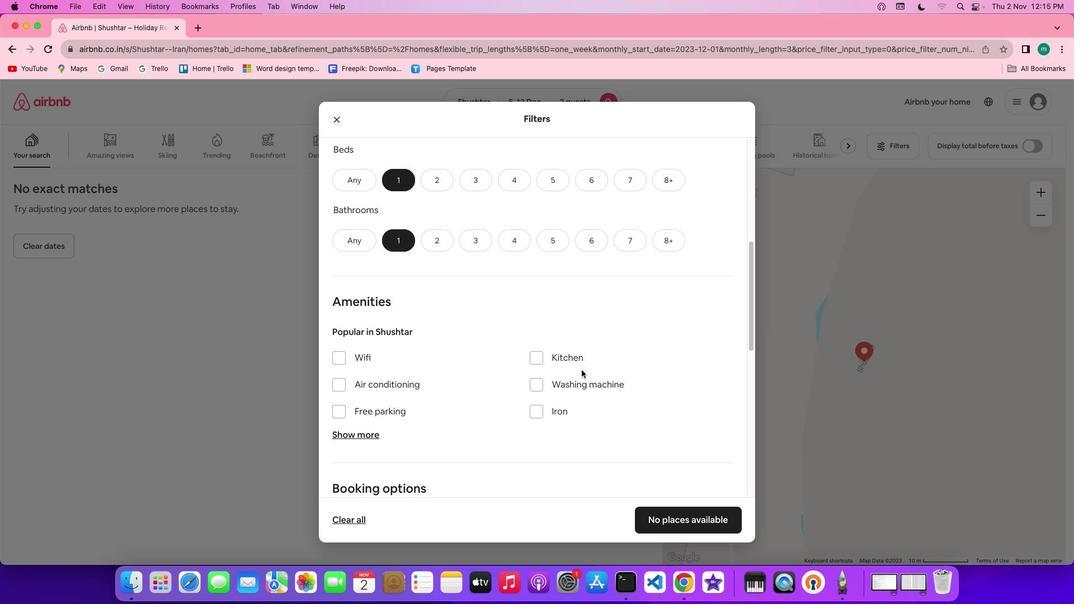 
Action: Mouse scrolled (581, 370) with delta (0, 0)
Screenshot: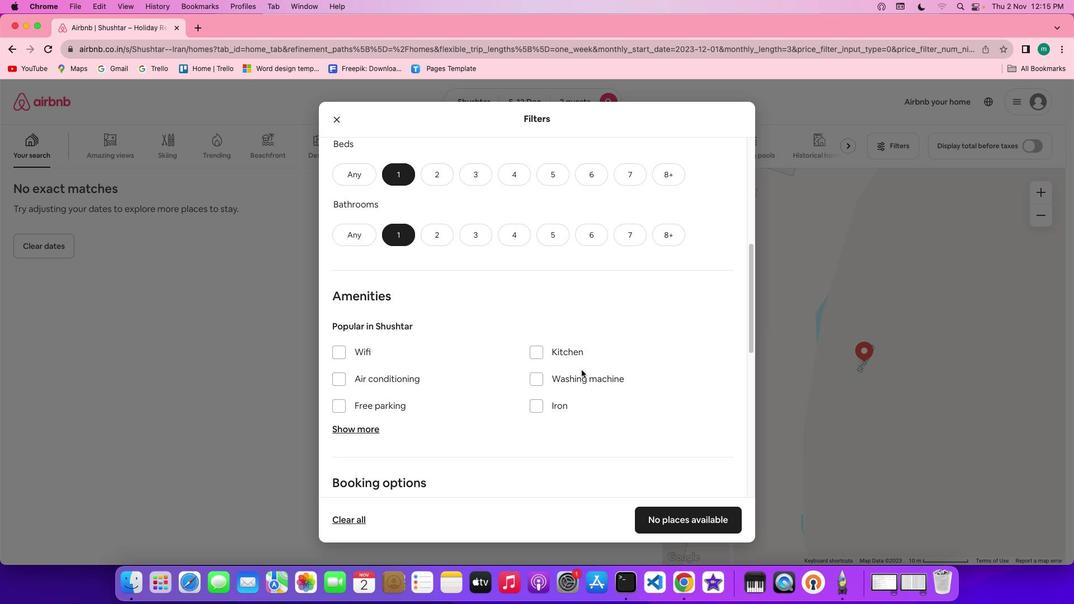
Action: Mouse scrolled (581, 370) with delta (0, -1)
Screenshot: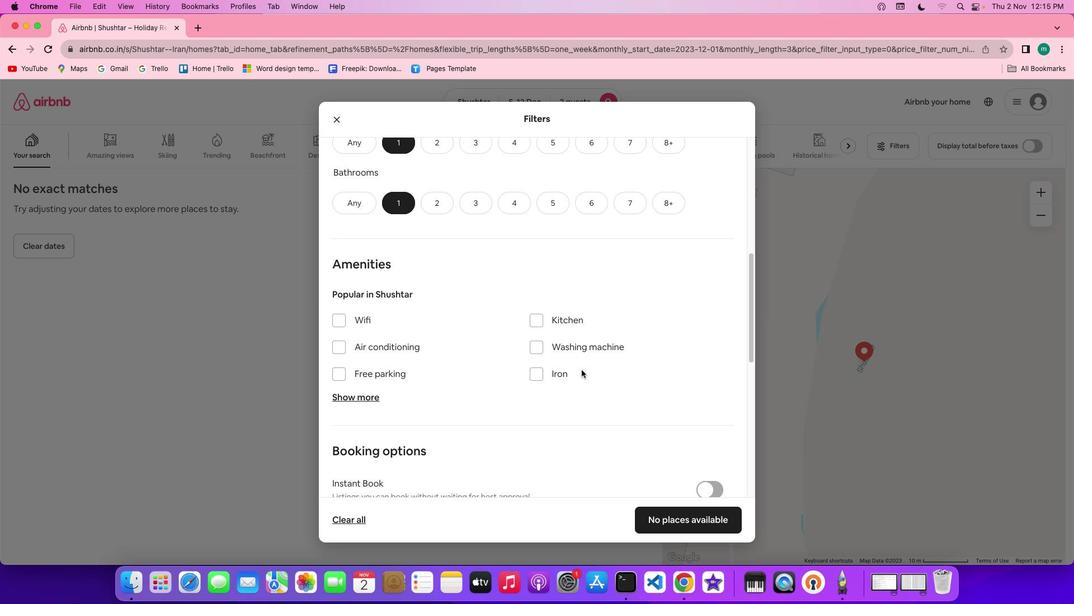 
Action: Mouse moved to (571, 364)
Screenshot: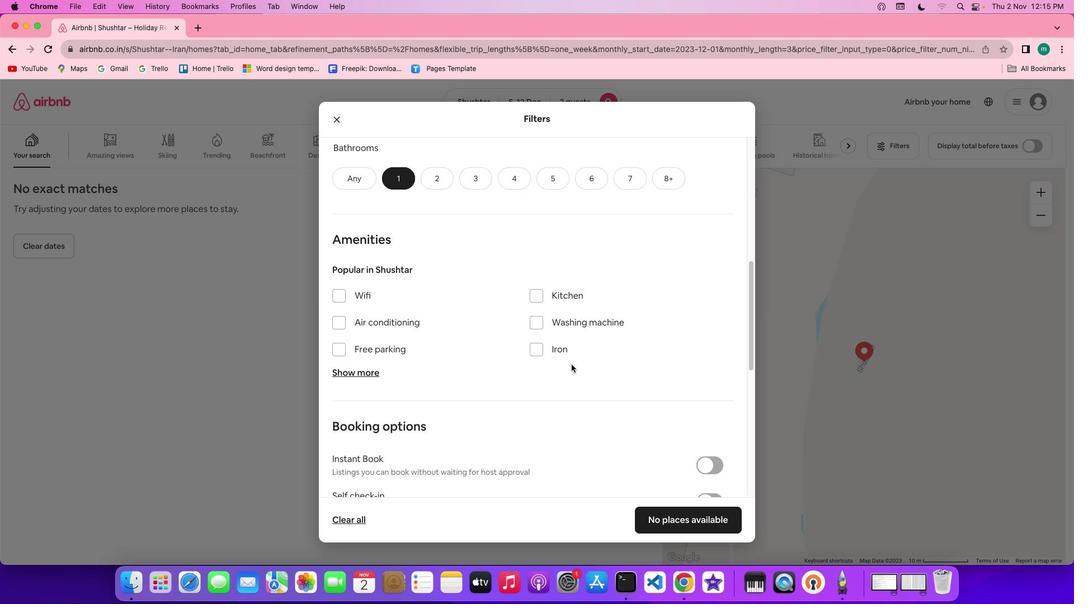 
Action: Mouse scrolled (571, 364) with delta (0, 0)
Screenshot: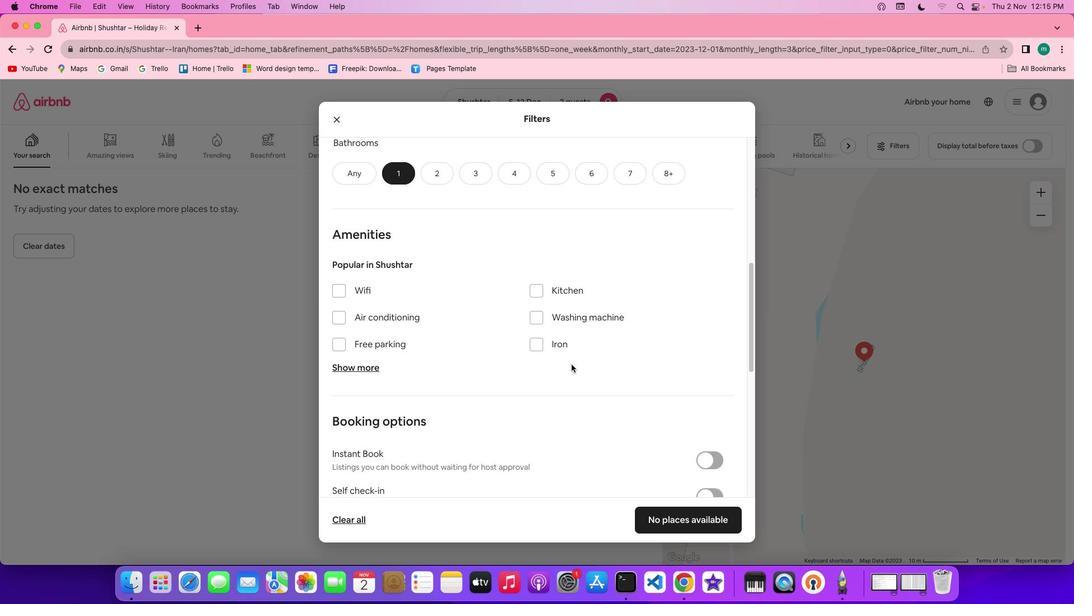
Action: Mouse scrolled (571, 364) with delta (0, 0)
Screenshot: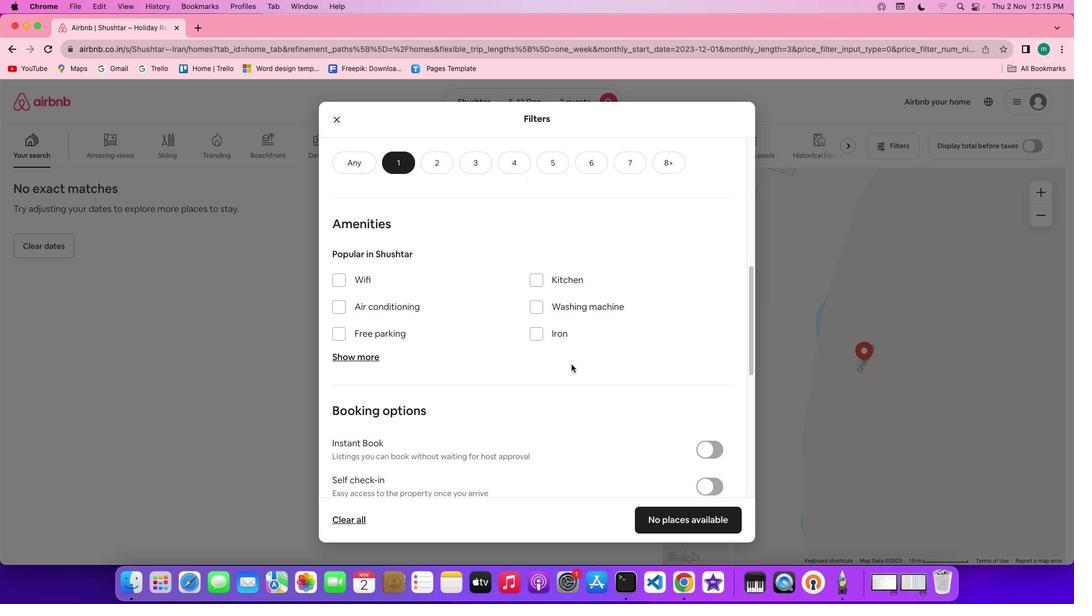 
Action: Mouse scrolled (571, 364) with delta (0, -1)
Screenshot: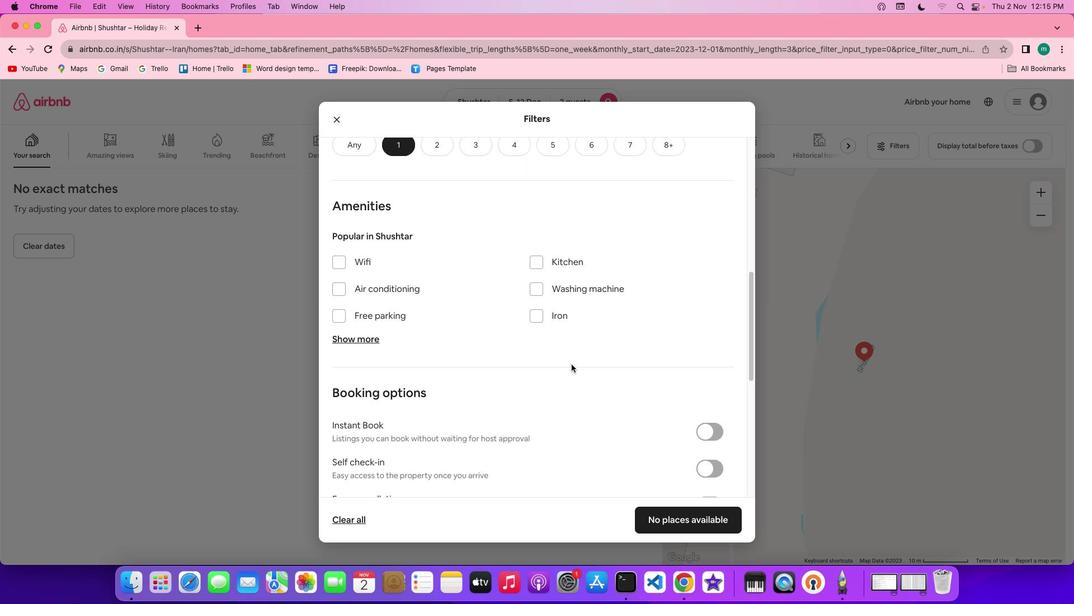 
Action: Mouse scrolled (571, 364) with delta (0, -1)
Screenshot: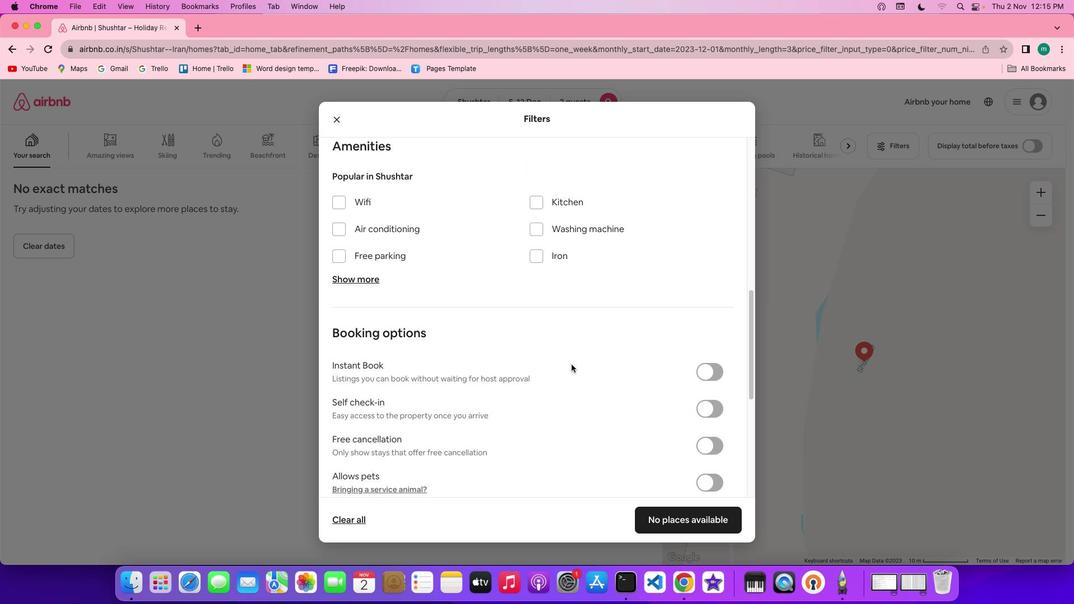 
Action: Mouse moved to (639, 385)
Screenshot: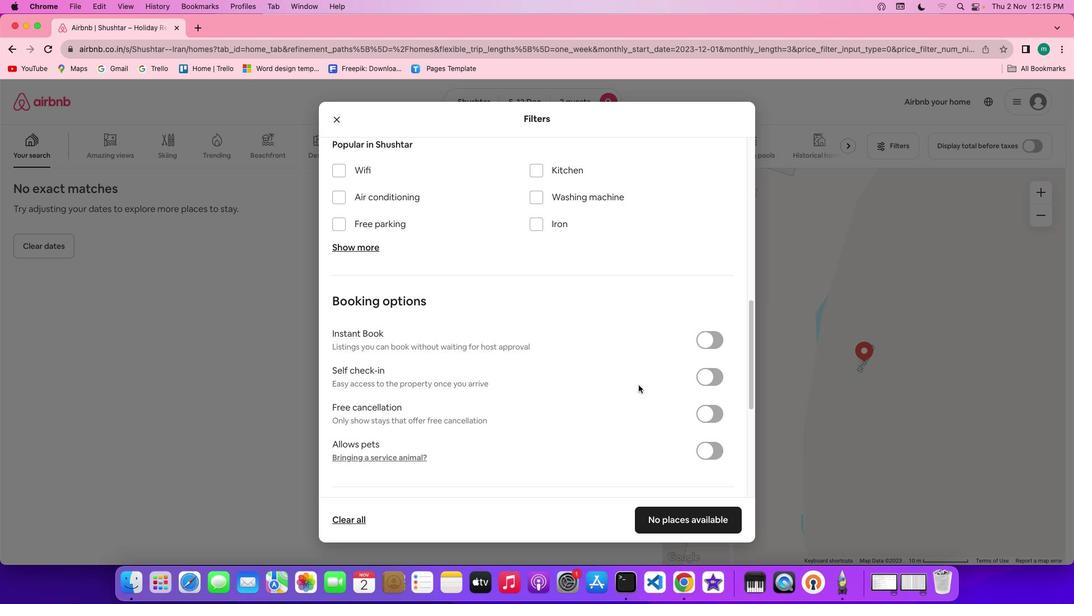 
Action: Mouse scrolled (639, 385) with delta (0, 0)
Screenshot: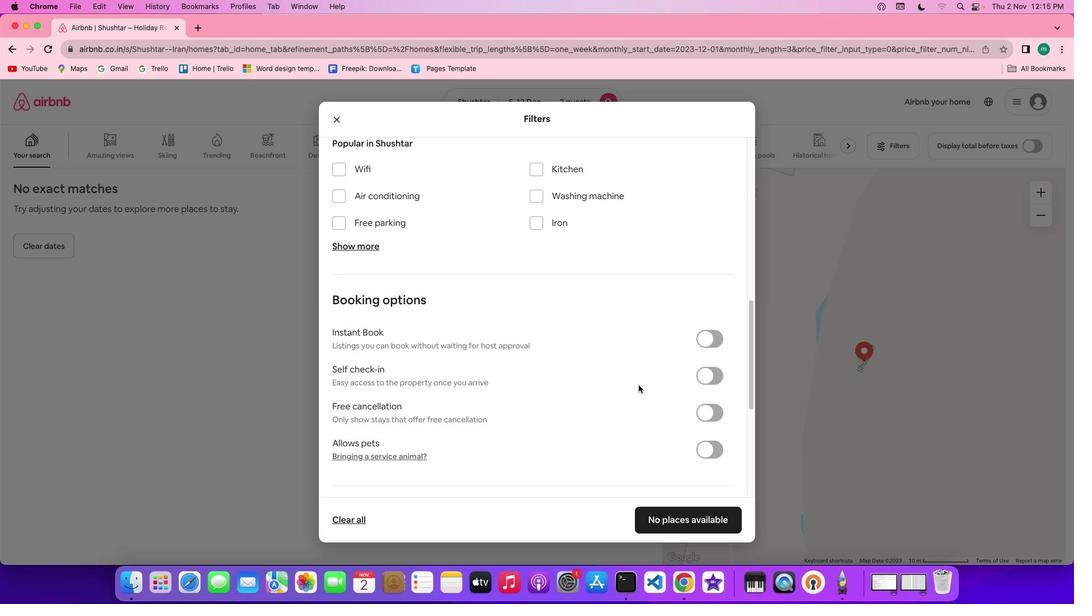 
Action: Mouse scrolled (639, 385) with delta (0, 0)
Screenshot: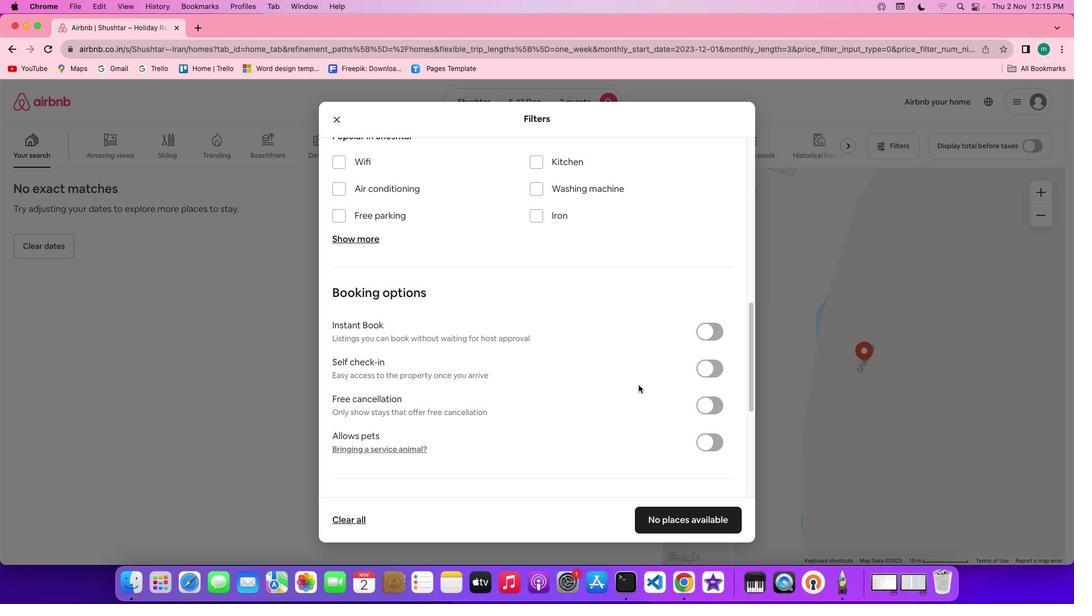 
Action: Mouse scrolled (639, 385) with delta (0, 0)
Screenshot: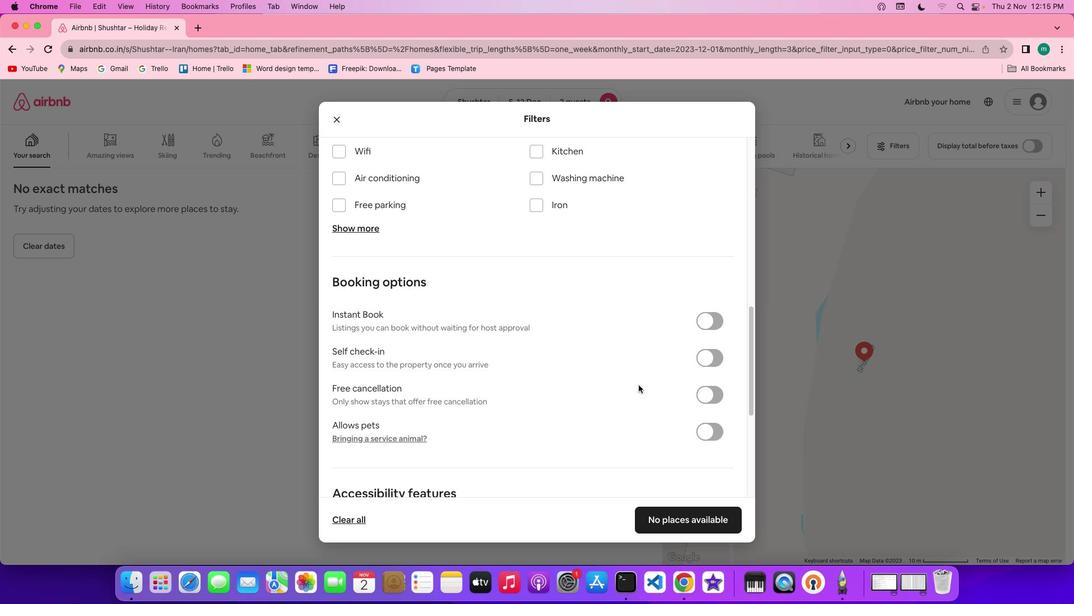 
Action: Mouse moved to (619, 329)
Screenshot: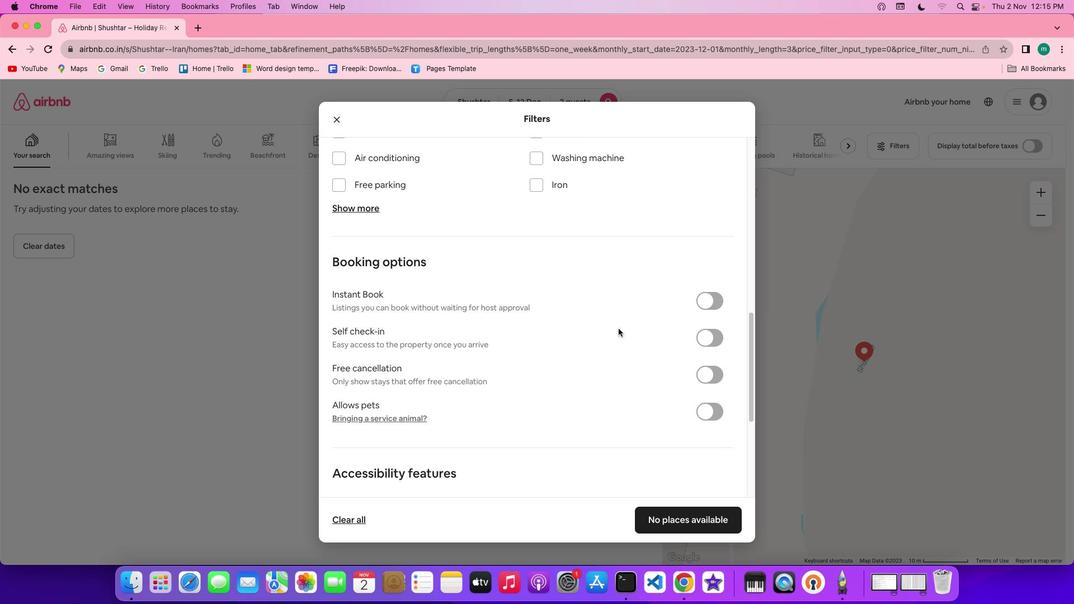 
Action: Mouse scrolled (619, 329) with delta (0, 0)
Screenshot: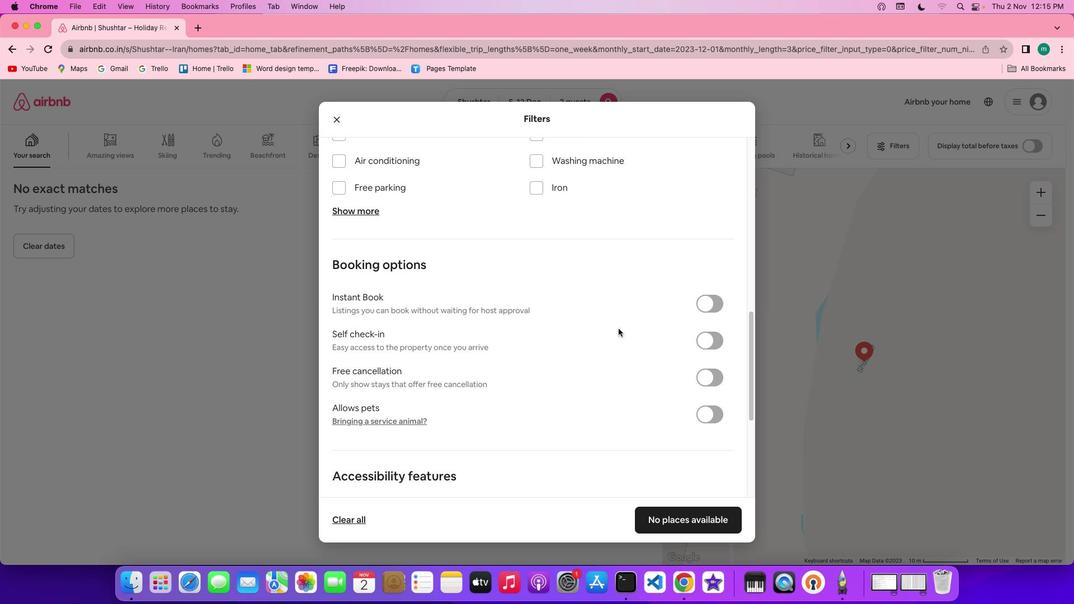 
Action: Mouse scrolled (619, 329) with delta (0, 0)
Screenshot: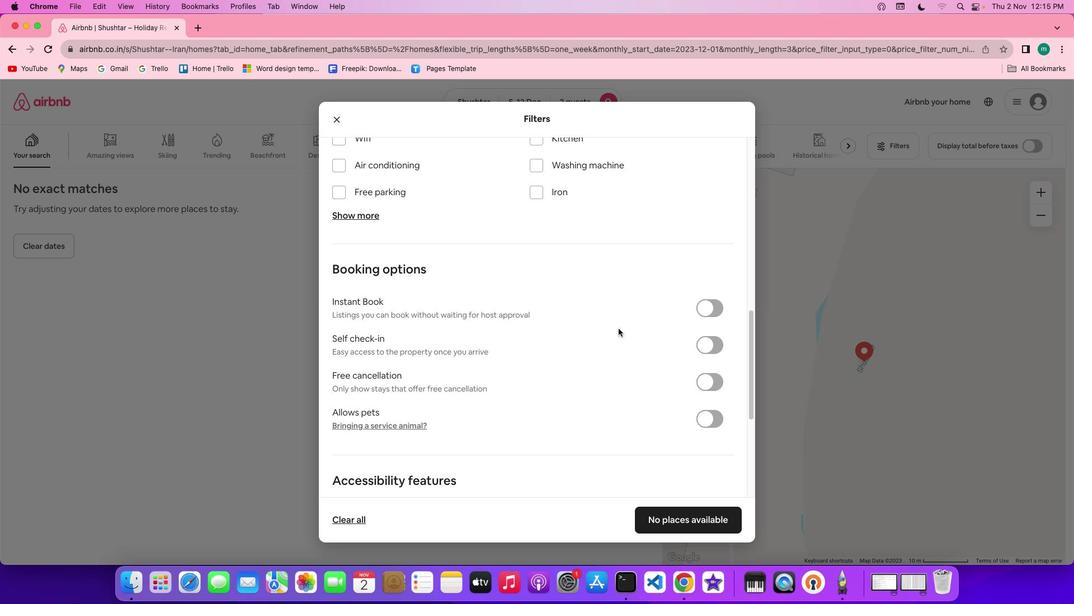
Action: Mouse moved to (588, 177)
Screenshot: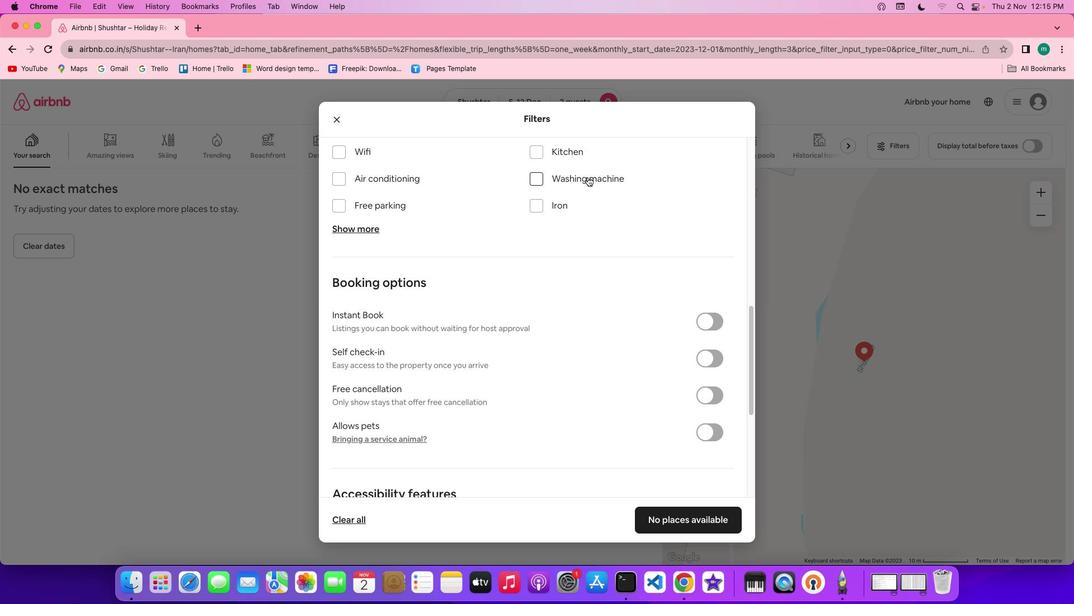 
Action: Mouse pressed left at (588, 177)
Screenshot: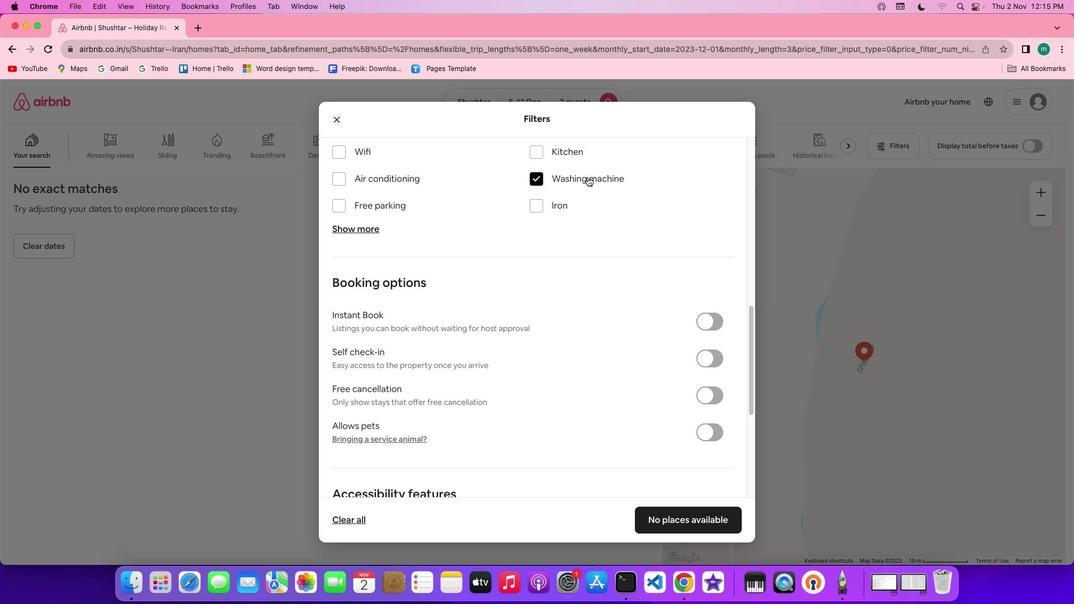 
Action: Mouse moved to (592, 351)
Screenshot: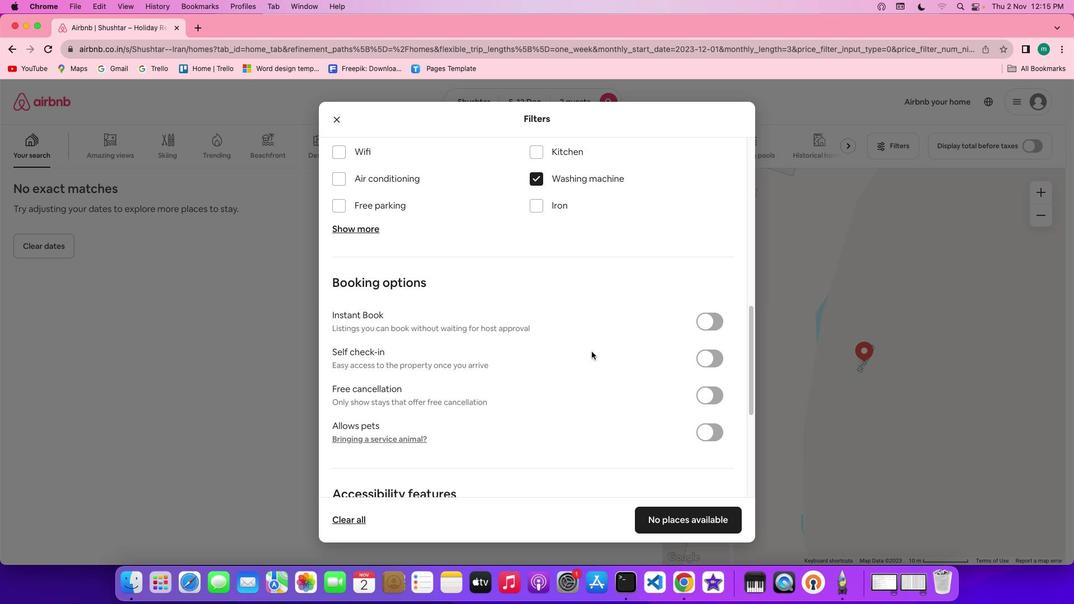 
Action: Mouse scrolled (592, 351) with delta (0, 0)
Screenshot: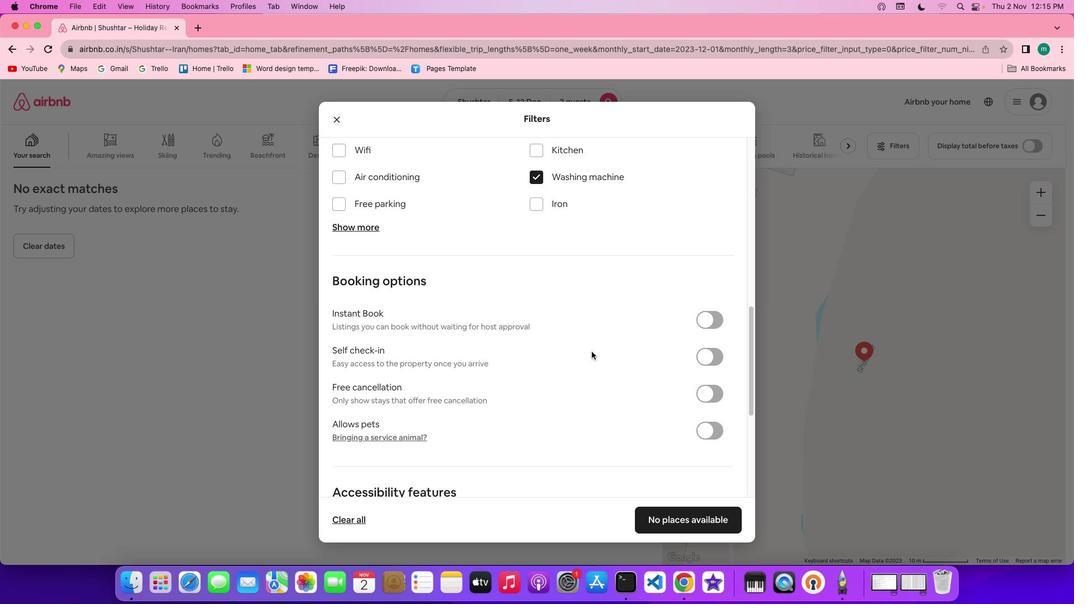 
Action: Mouse scrolled (592, 351) with delta (0, 0)
Screenshot: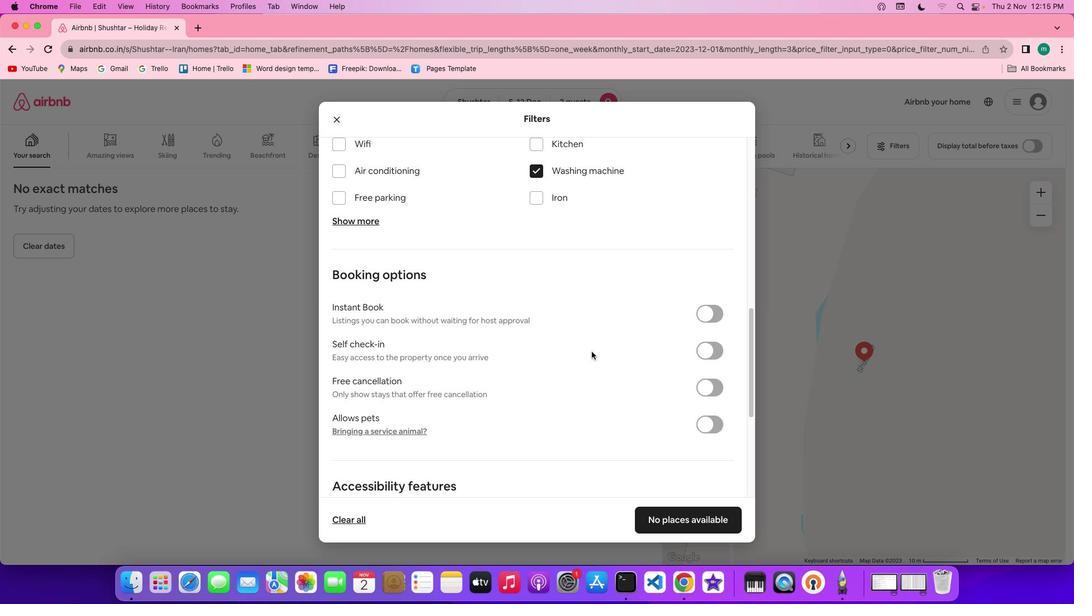 
Action: Mouse scrolled (592, 351) with delta (0, 0)
Screenshot: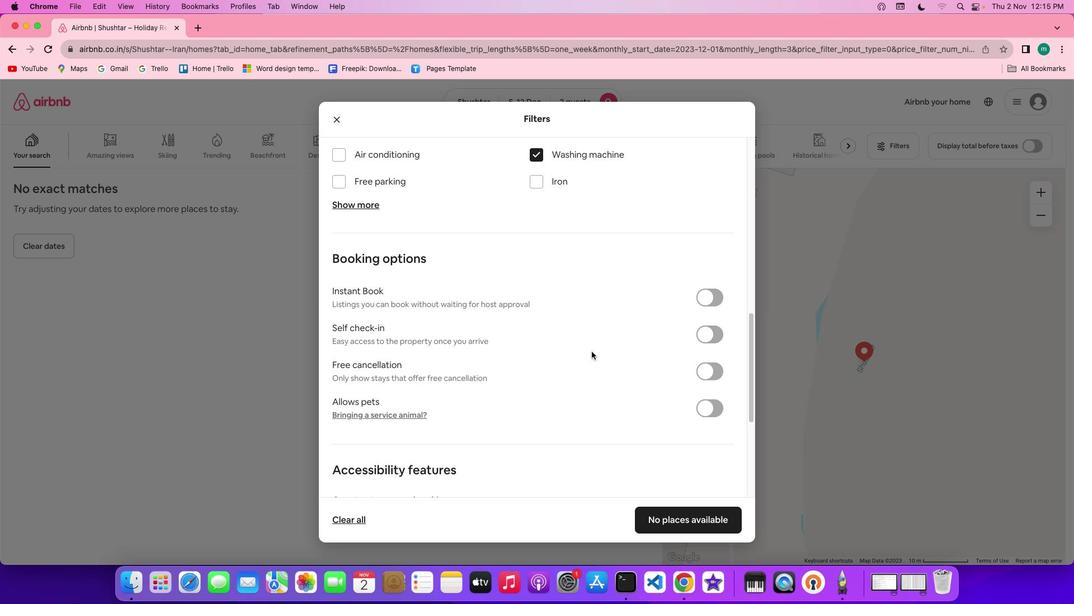 
Action: Mouse scrolled (592, 351) with delta (0, 0)
Screenshot: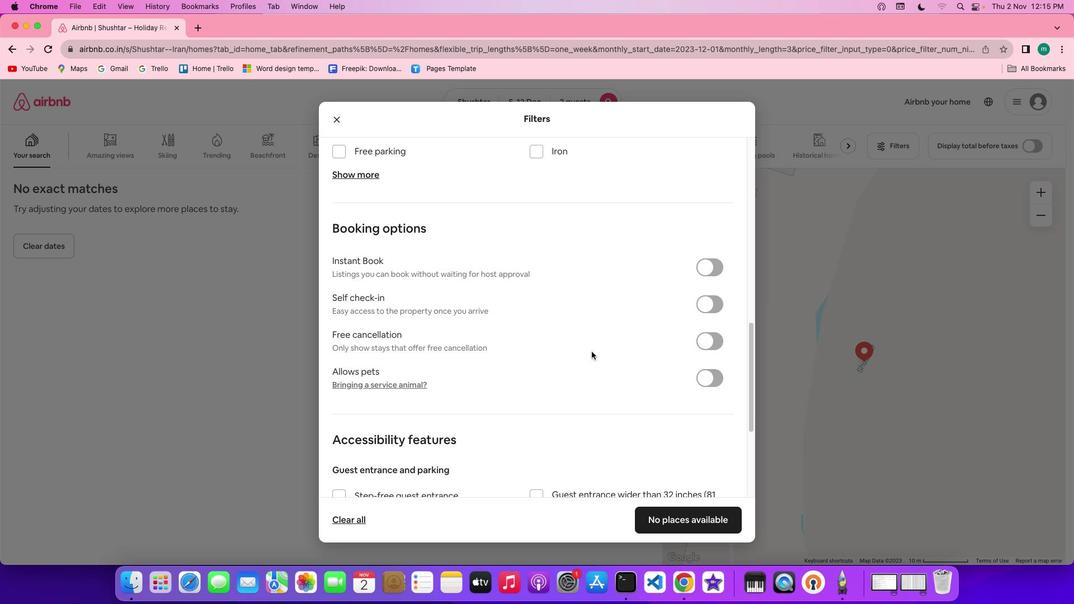 
Action: Mouse scrolled (592, 351) with delta (0, 0)
Screenshot: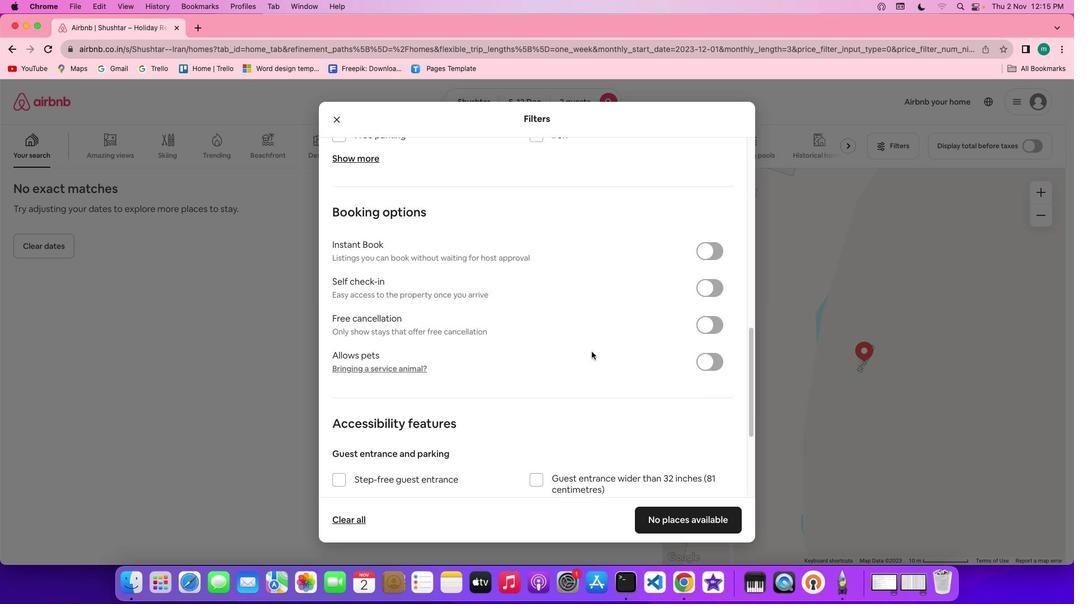
Action: Mouse scrolled (592, 351) with delta (0, -1)
Screenshot: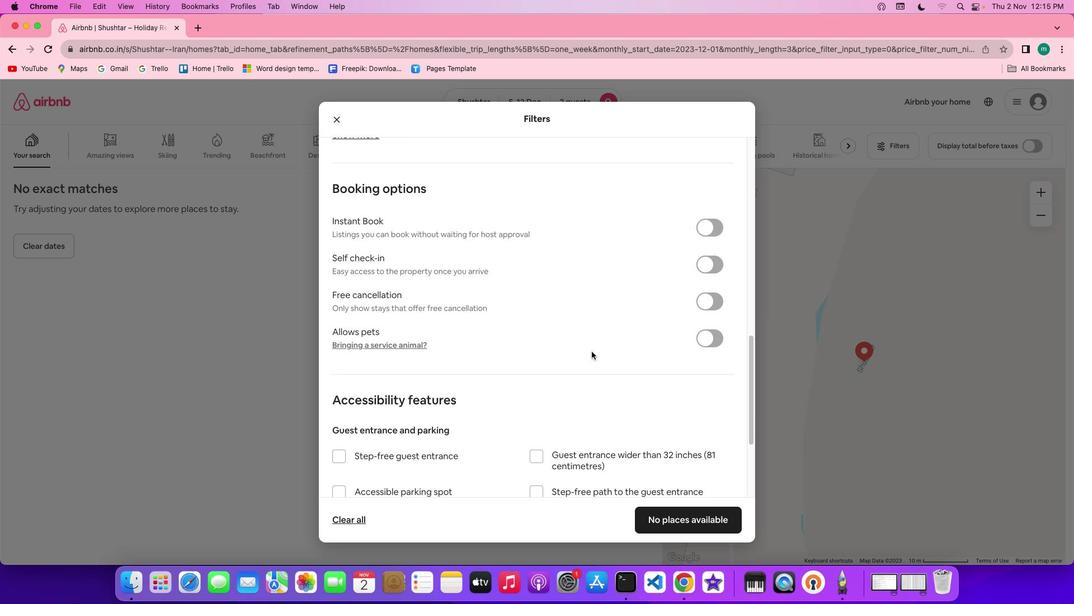 
Action: Mouse moved to (616, 362)
Screenshot: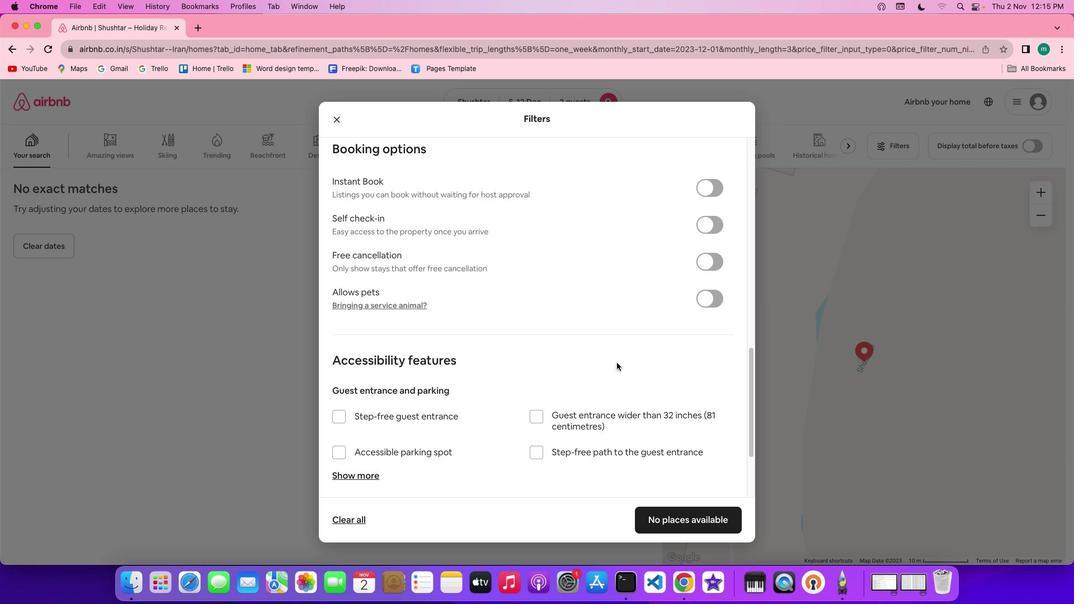 
Action: Mouse scrolled (616, 362) with delta (0, 0)
Screenshot: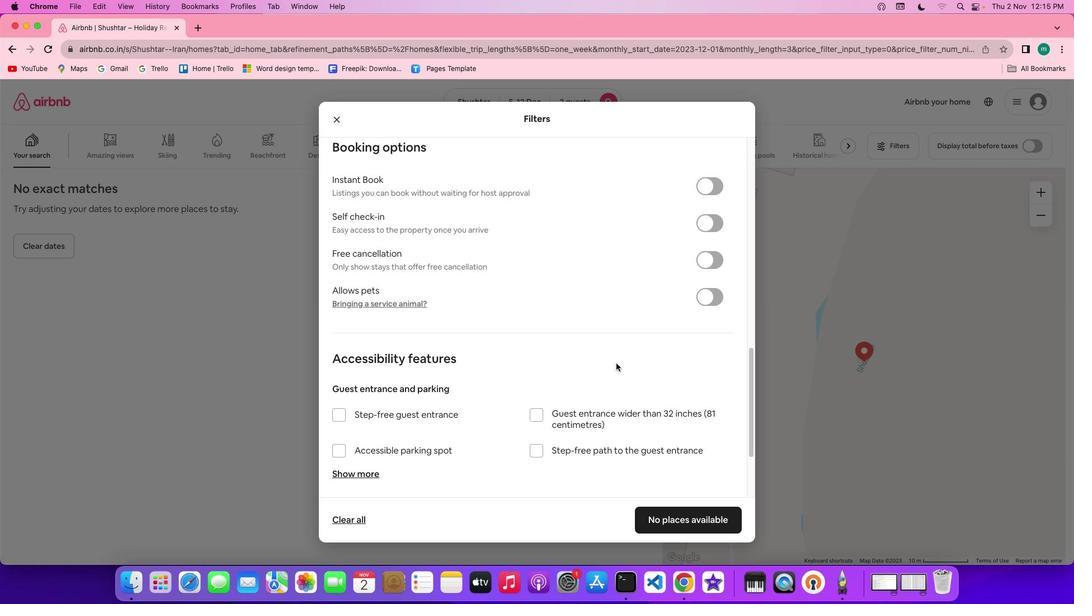
Action: Mouse scrolled (616, 362) with delta (0, 0)
Screenshot: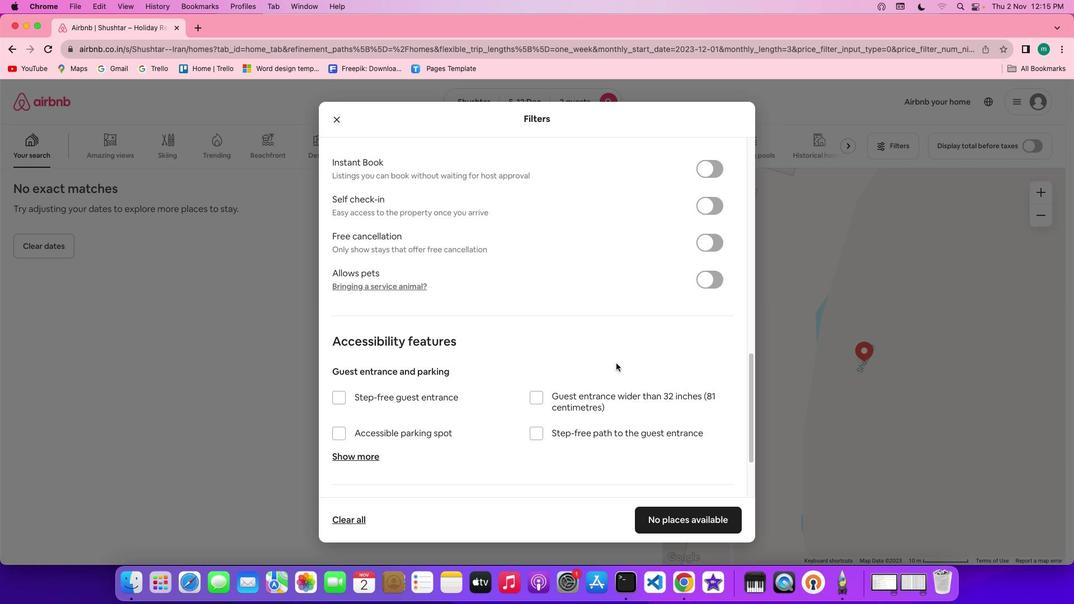 
Action: Mouse moved to (616, 363)
Screenshot: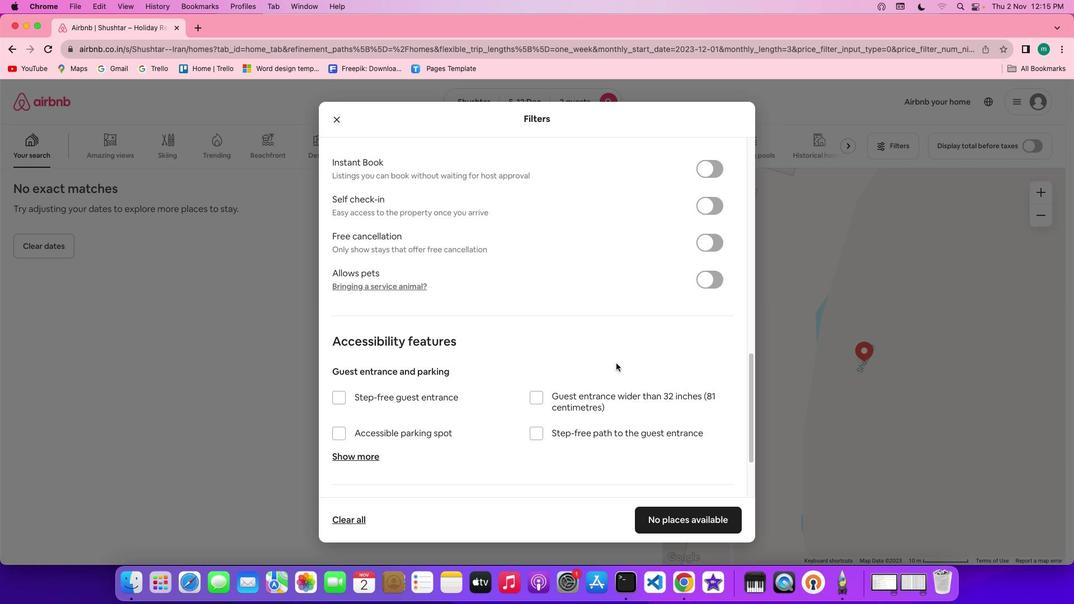 
Action: Mouse scrolled (616, 363) with delta (0, -1)
Screenshot: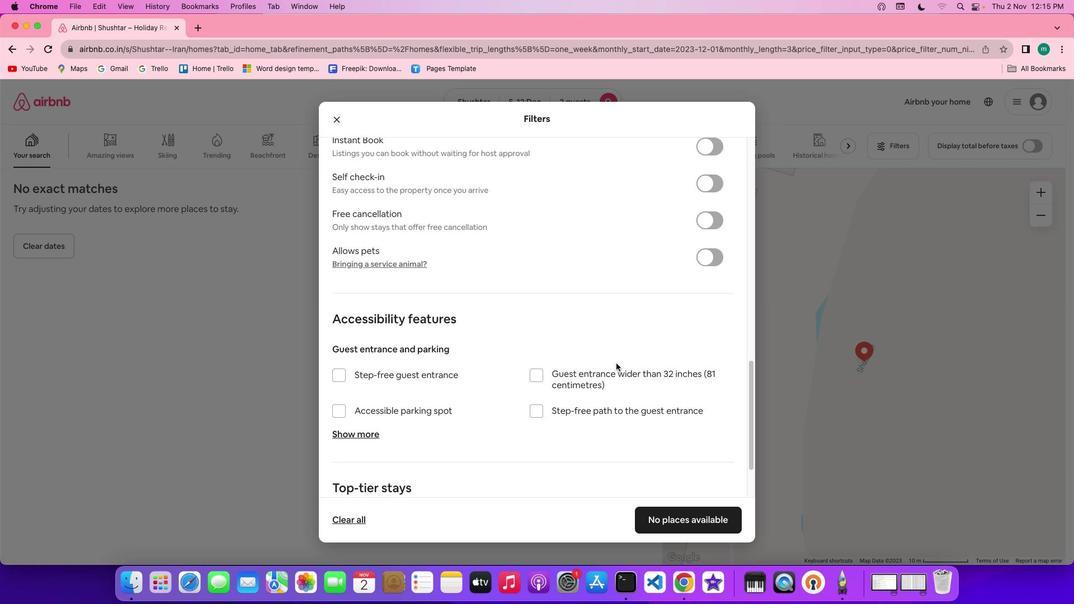
Action: Mouse moved to (616, 363)
Screenshot: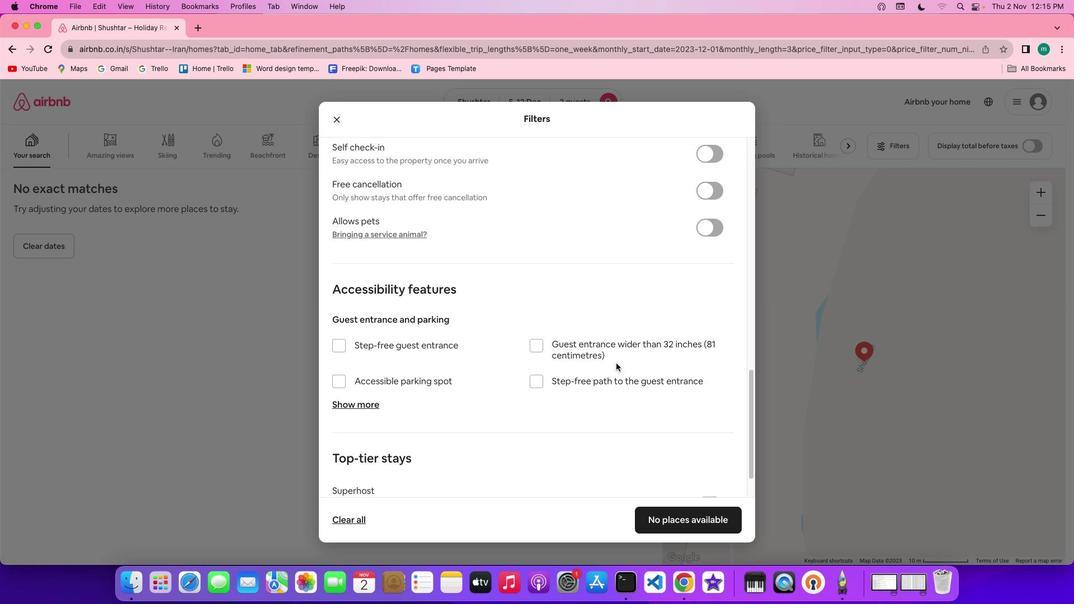 
Action: Mouse scrolled (616, 363) with delta (0, -1)
Screenshot: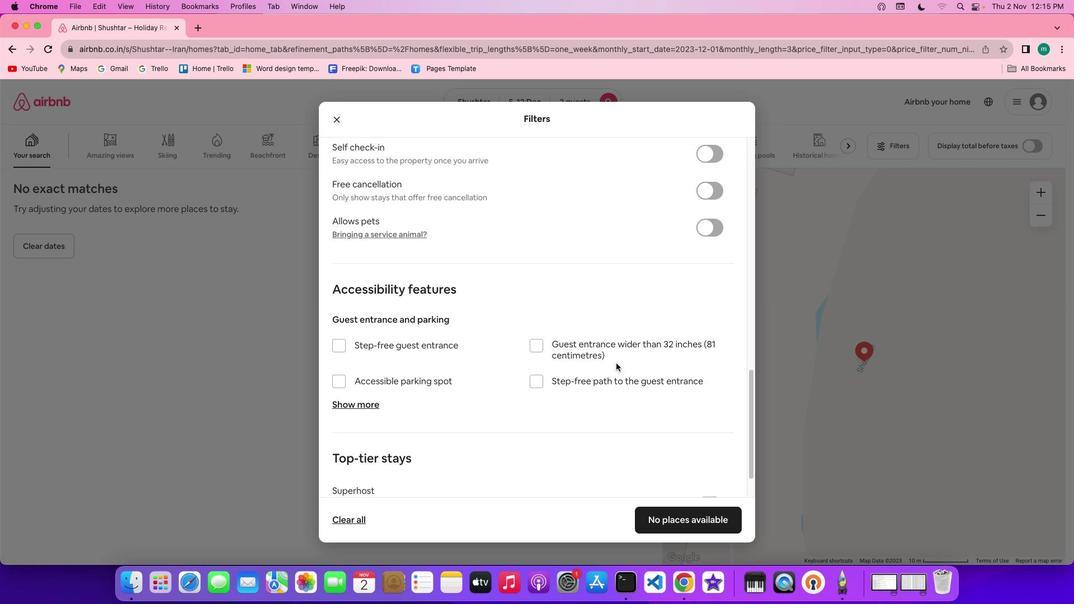 
Action: Mouse moved to (629, 388)
Screenshot: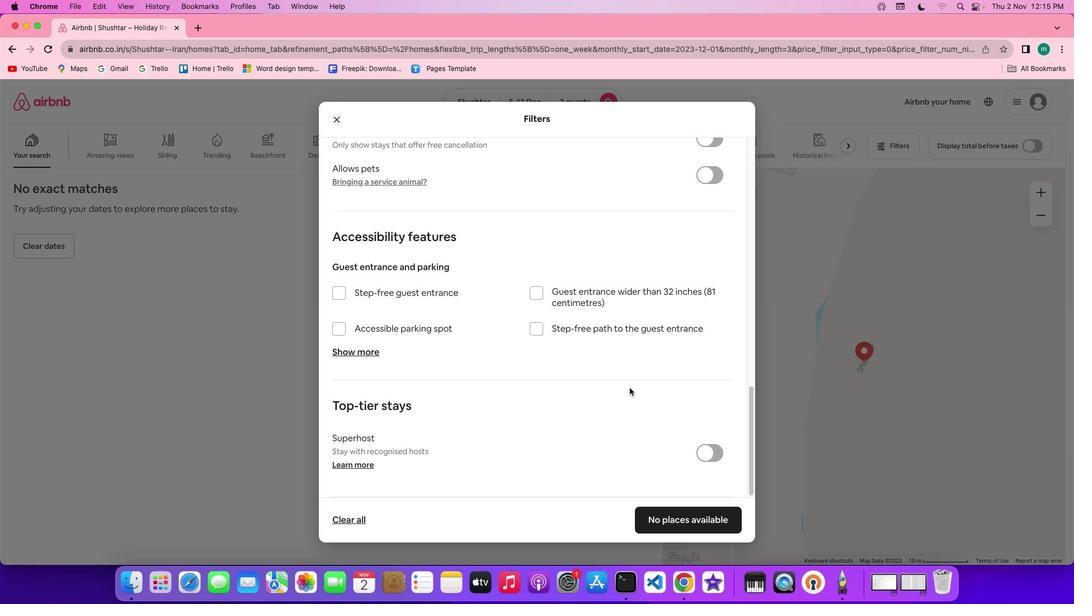 
Action: Mouse scrolled (629, 388) with delta (0, 0)
Screenshot: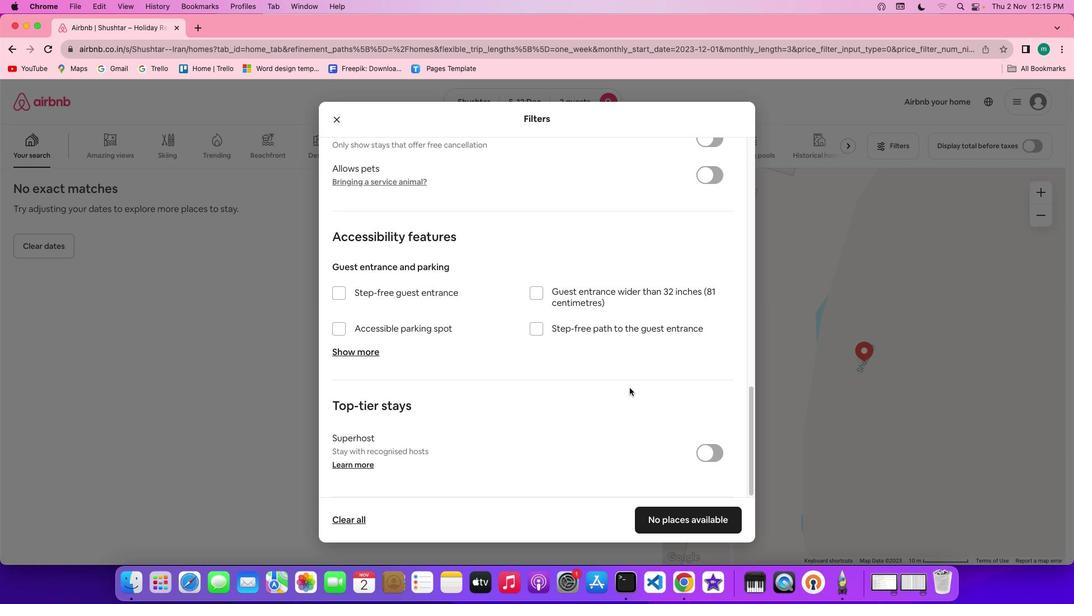 
Action: Mouse scrolled (629, 388) with delta (0, 0)
Screenshot: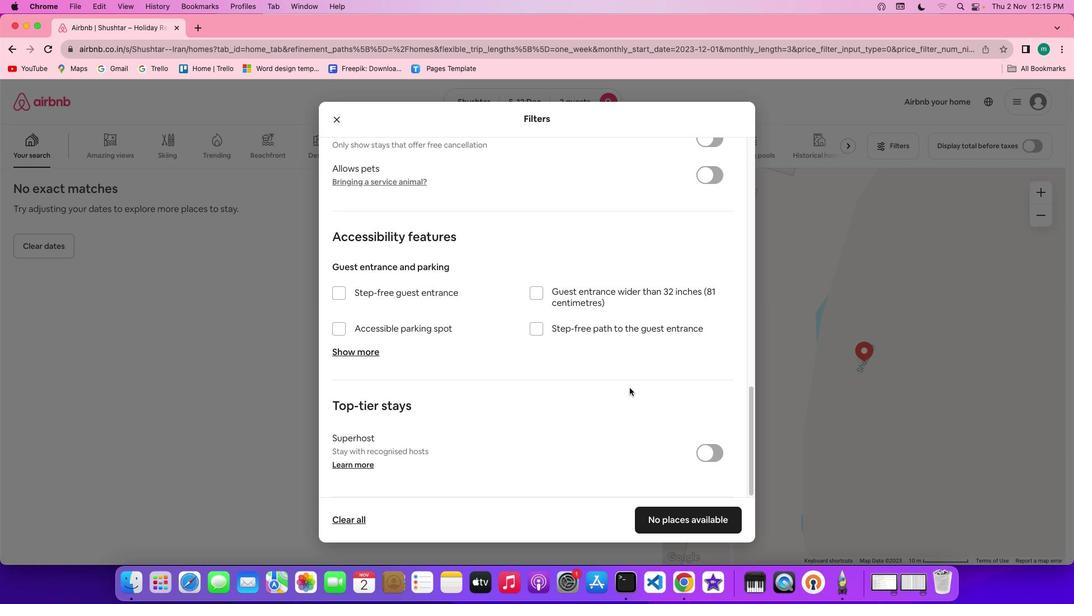 
Action: Mouse scrolled (629, 388) with delta (0, -1)
Screenshot: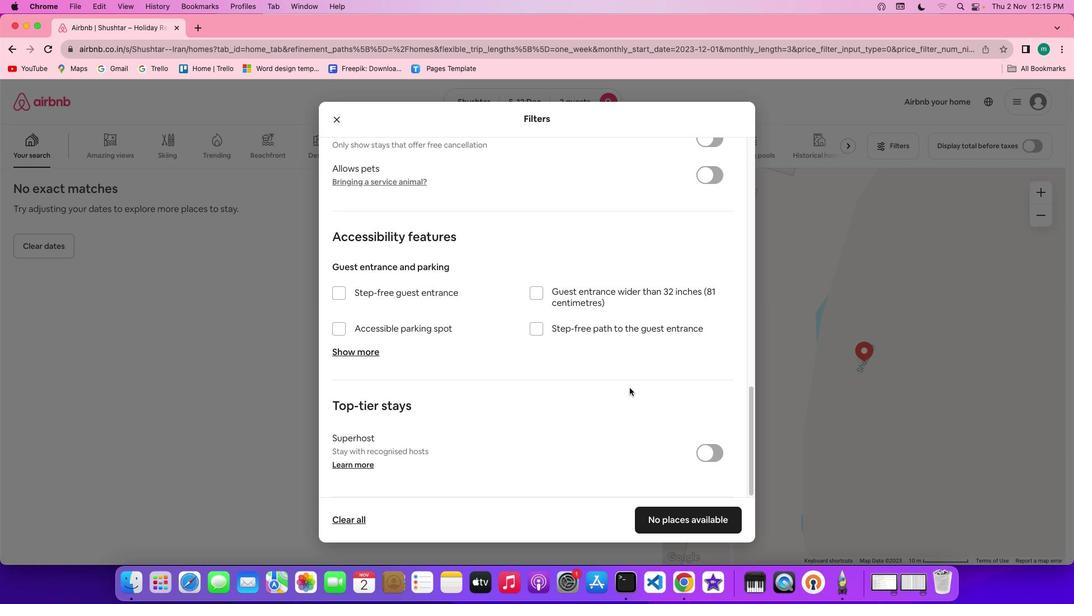 
Action: Mouse scrolled (629, 388) with delta (0, -2)
Screenshot: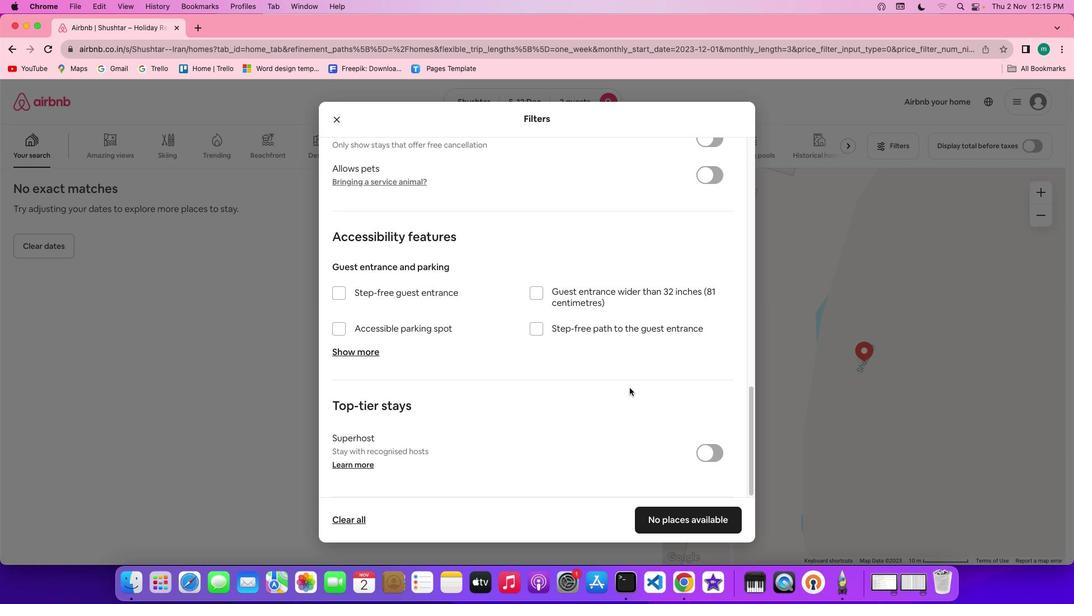 
Action: Mouse scrolled (629, 388) with delta (0, -2)
Screenshot: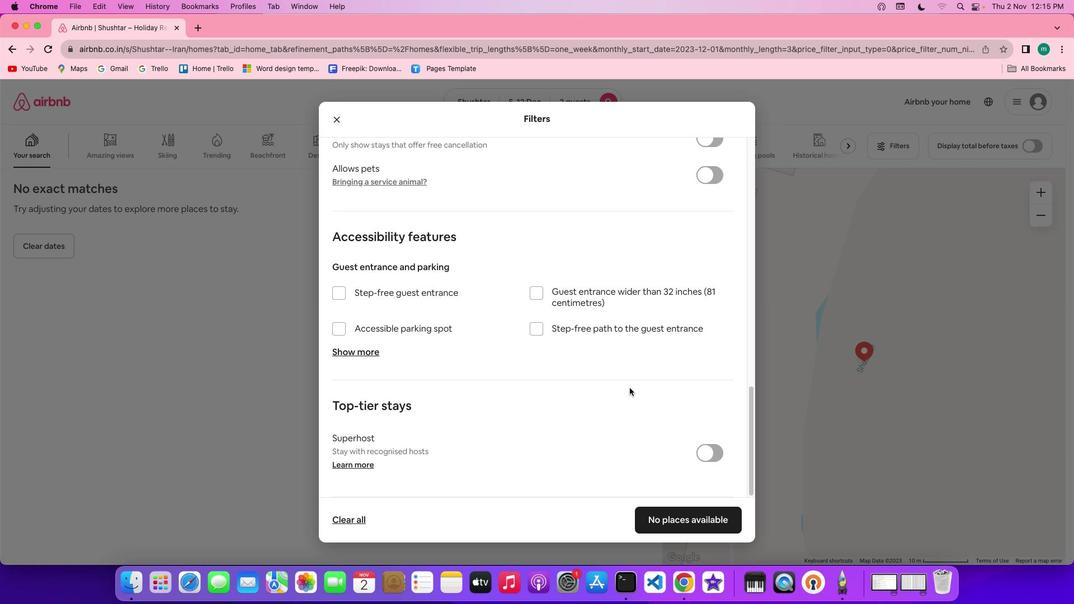 
Action: Mouse moved to (676, 522)
Screenshot: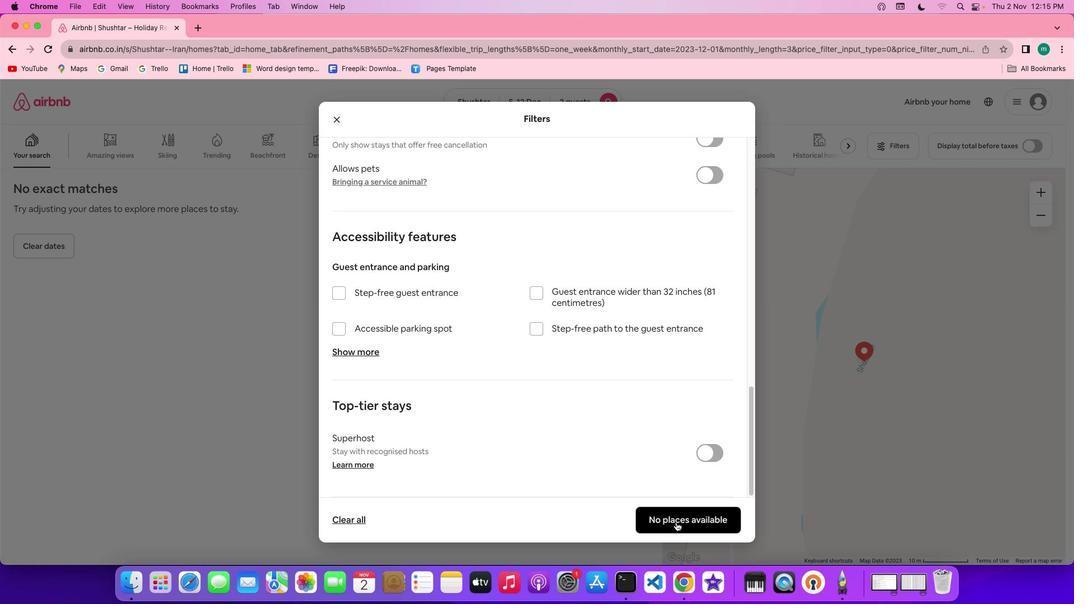 
Action: Mouse pressed left at (676, 522)
Screenshot: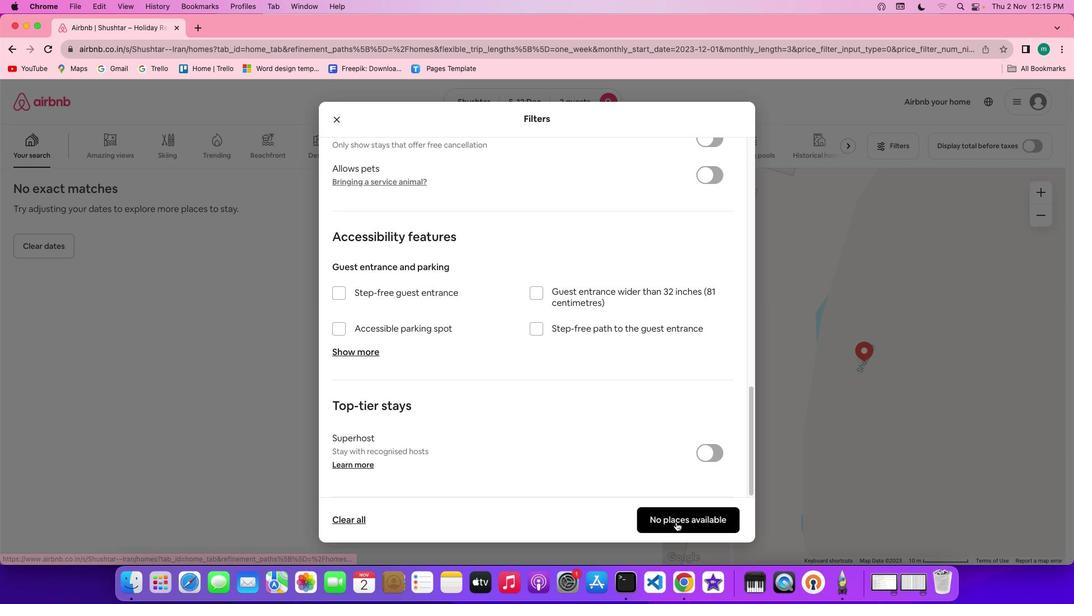 
Action: Mouse moved to (367, 387)
Screenshot: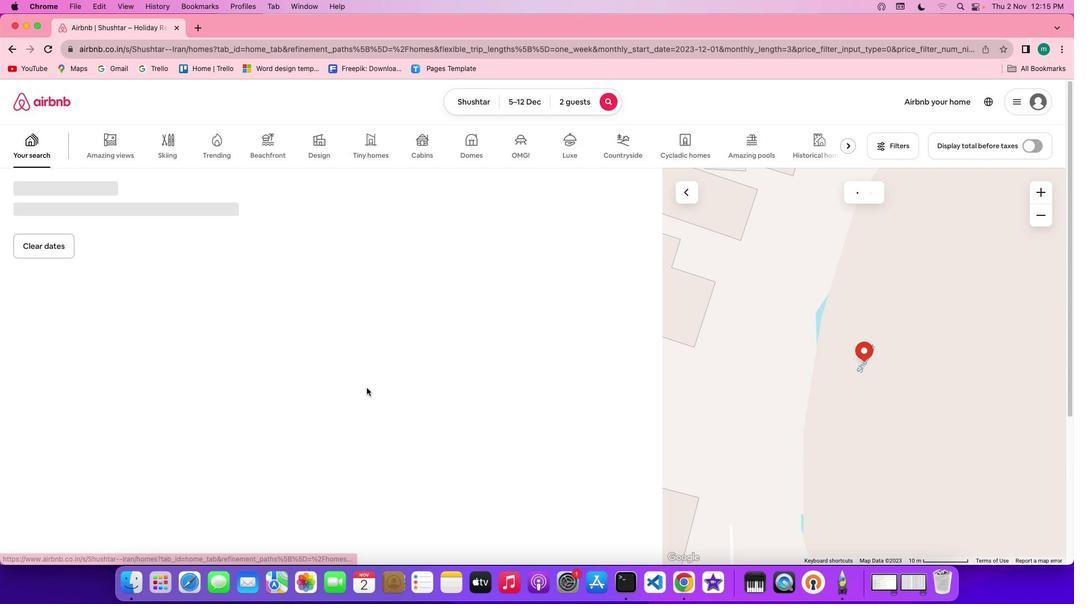 
